 Task: In the  document Scarlett.txt Write the word in the shape with center alignment 'LOL'Change Page orientation to  'Landscape' Insert emoji in the beginning of quote: Thumbs Up
Action: Mouse moved to (336, 606)
Screenshot: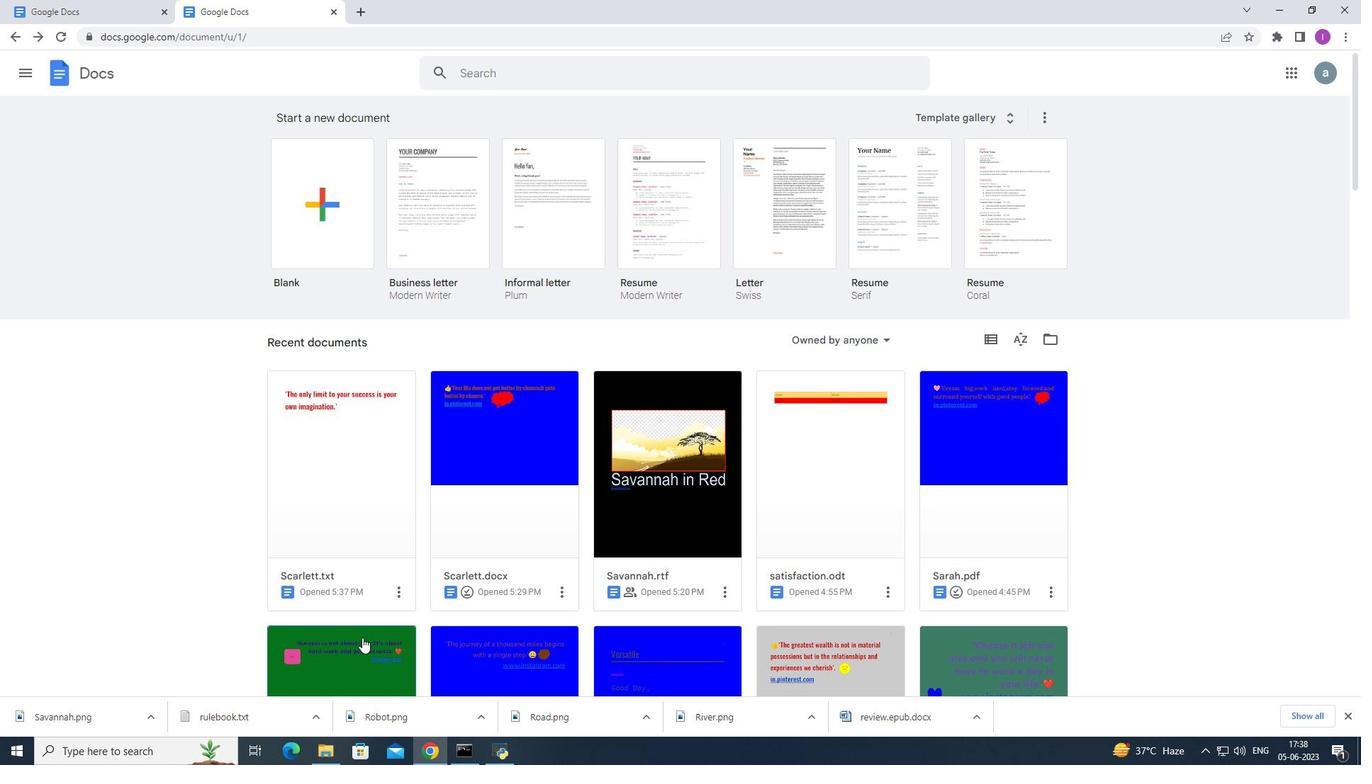 
Action: Mouse pressed left at (336, 606)
Screenshot: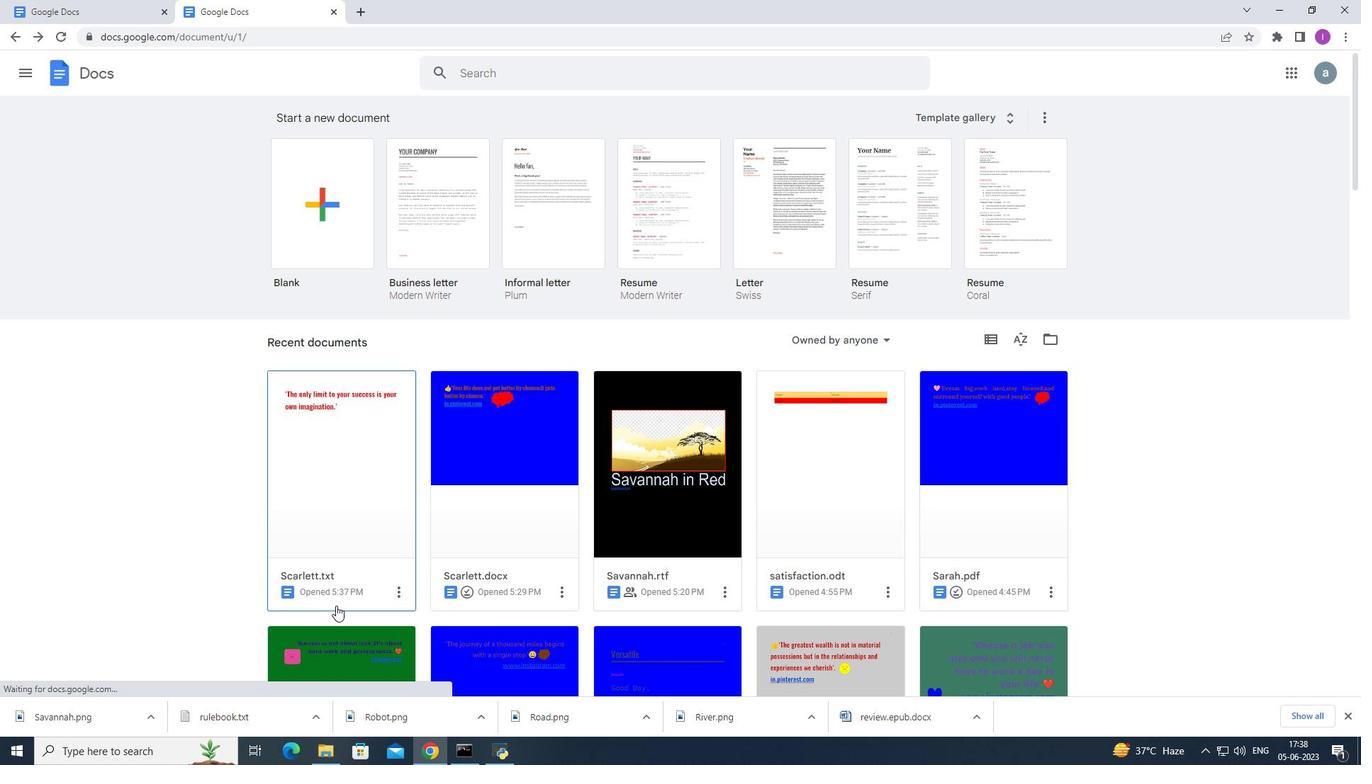 
Action: Mouse moved to (683, 287)
Screenshot: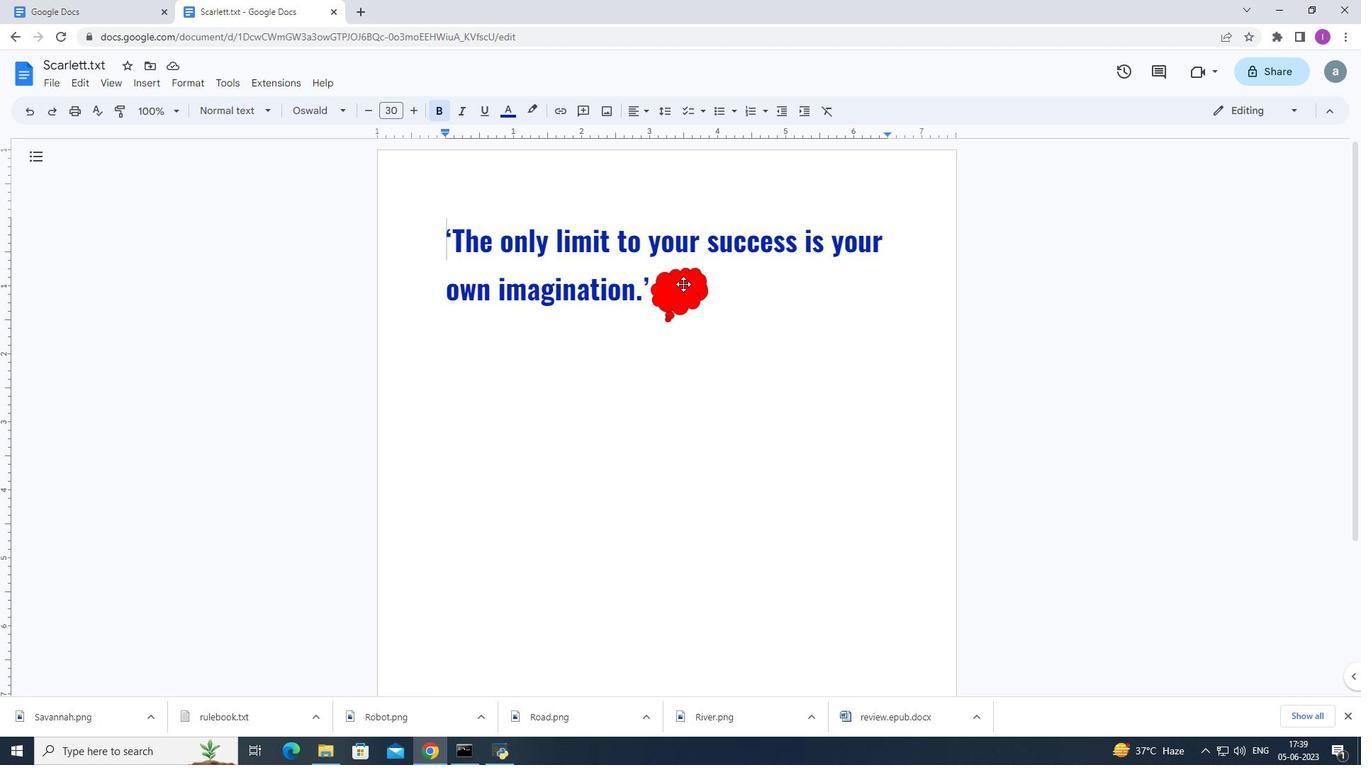 
Action: Mouse pressed left at (683, 287)
Screenshot: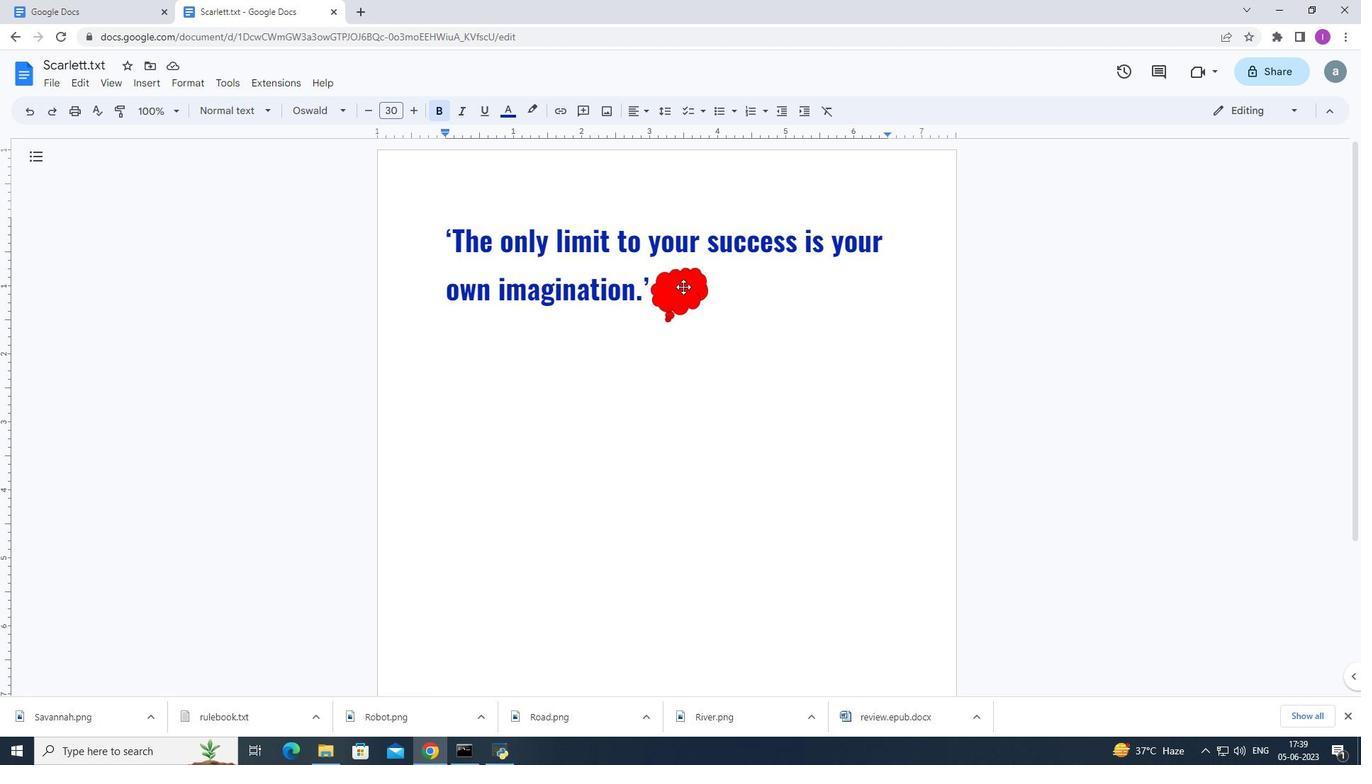 
Action: Mouse moved to (656, 348)
Screenshot: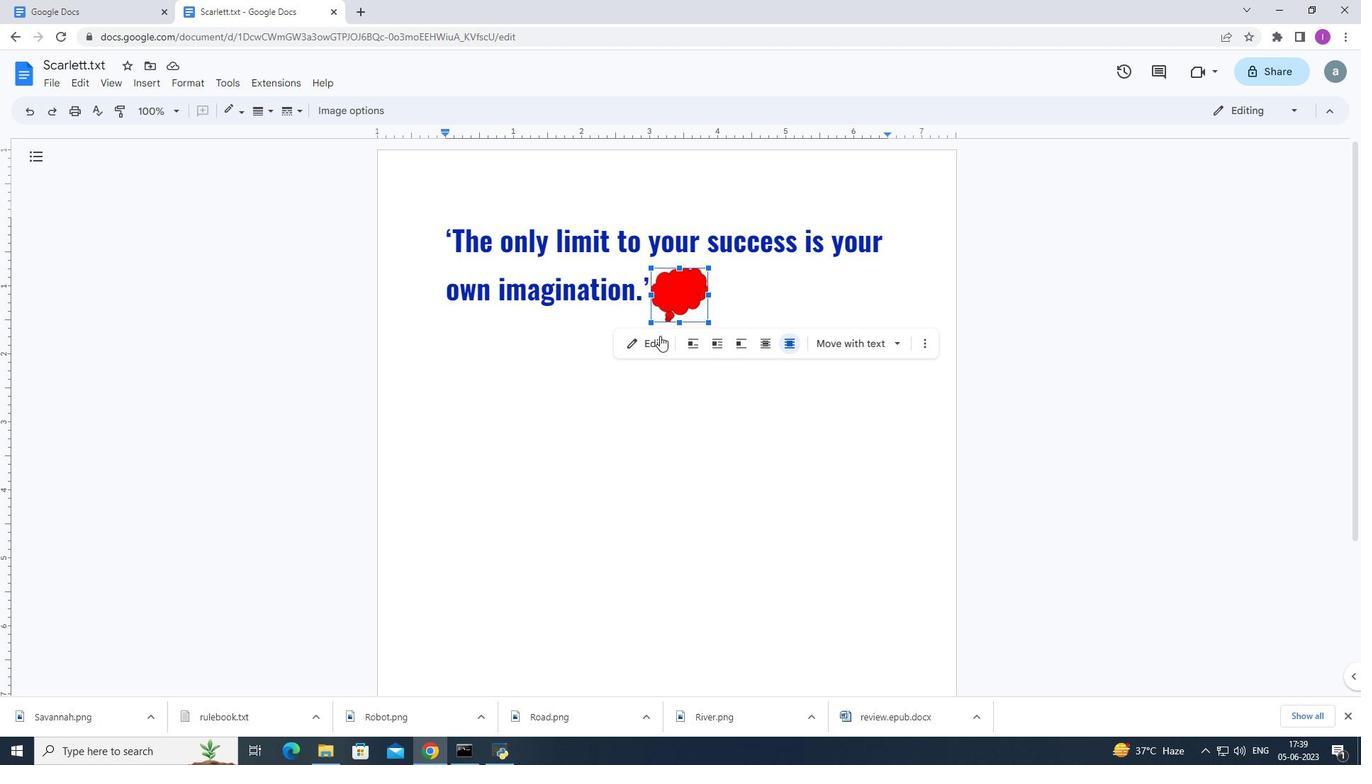 
Action: Mouse pressed left at (656, 348)
Screenshot: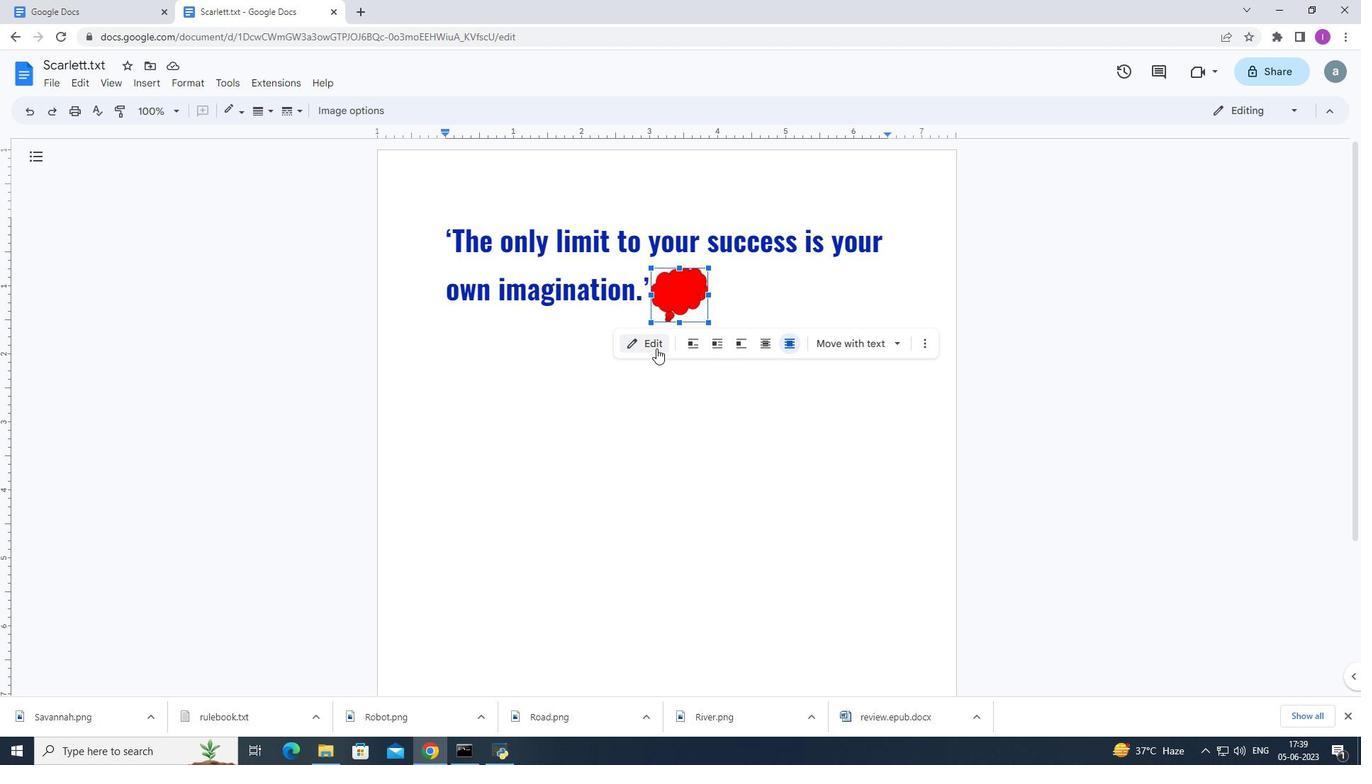 
Action: Mouse moved to (655, 346)
Screenshot: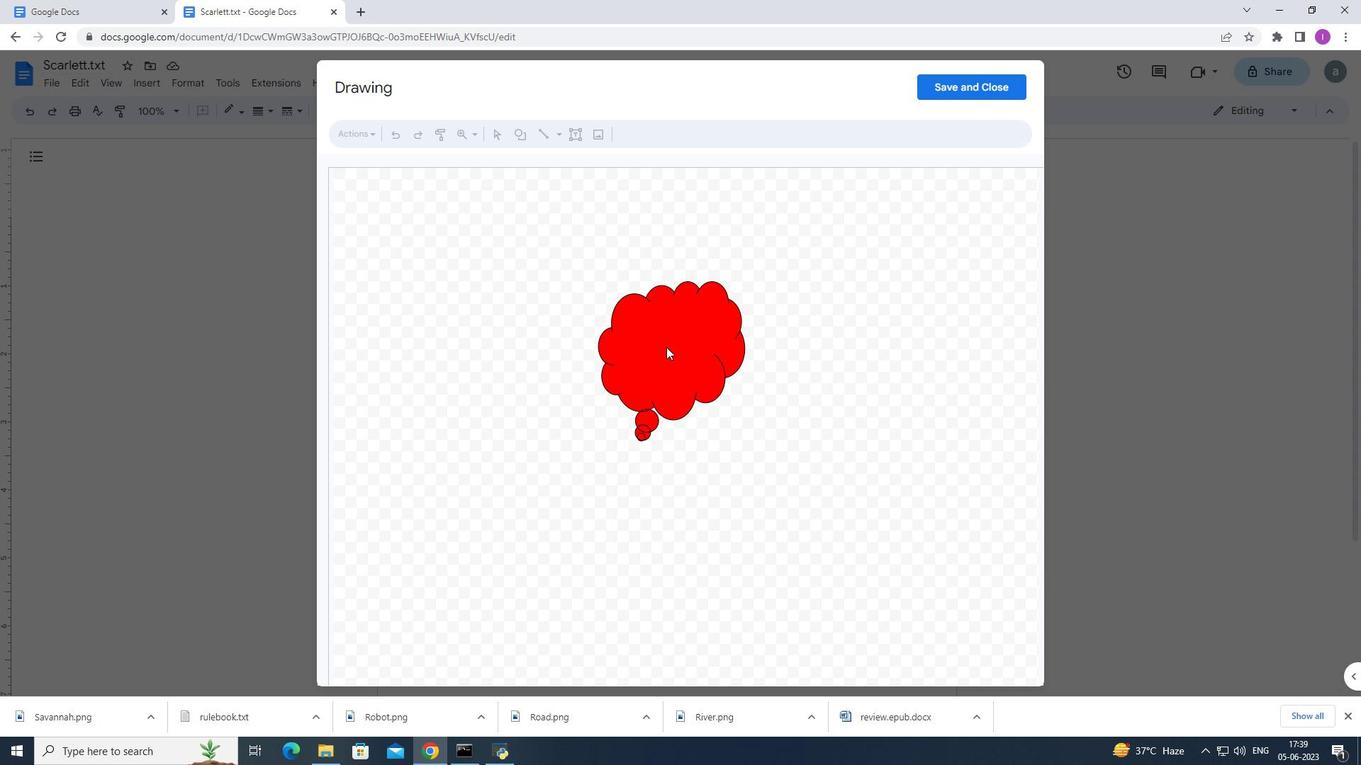 
Action: Mouse pressed left at (655, 346)
Screenshot: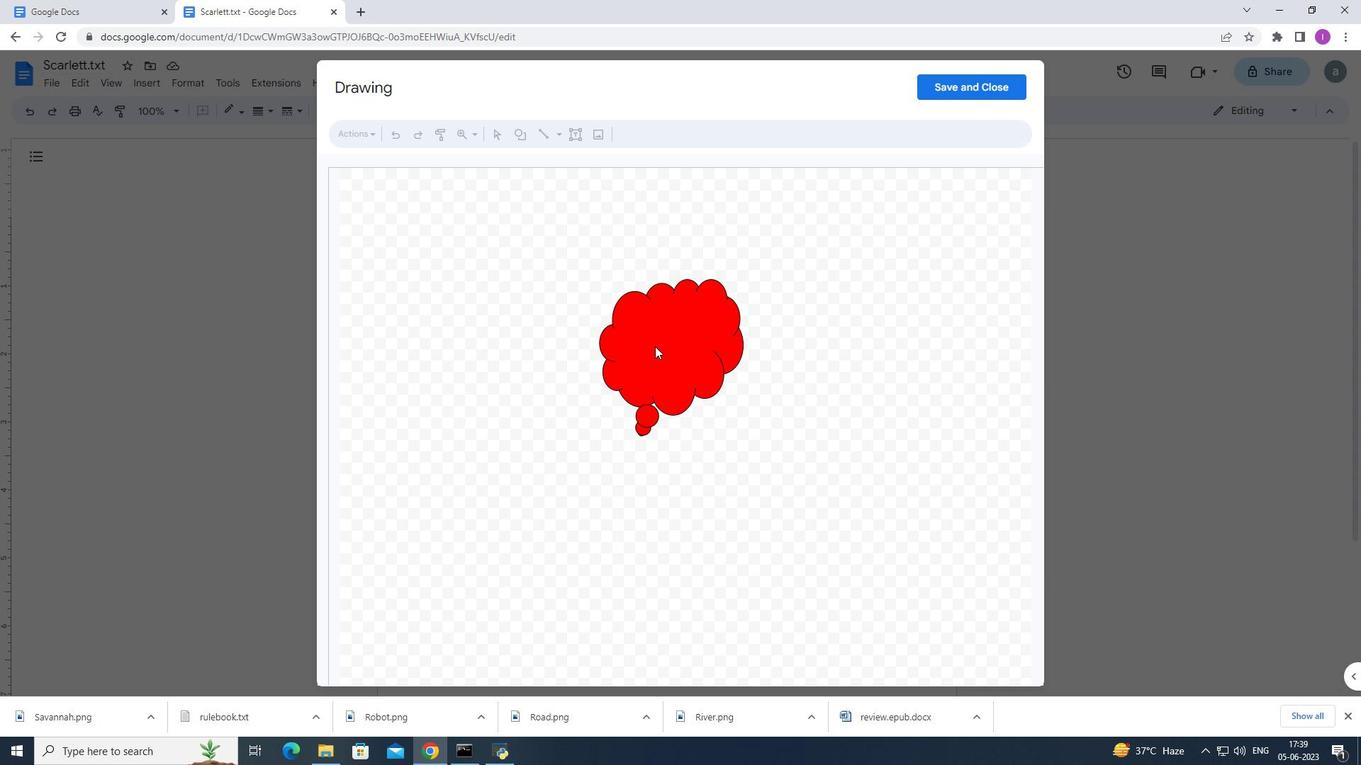 
Action: Mouse moved to (572, 135)
Screenshot: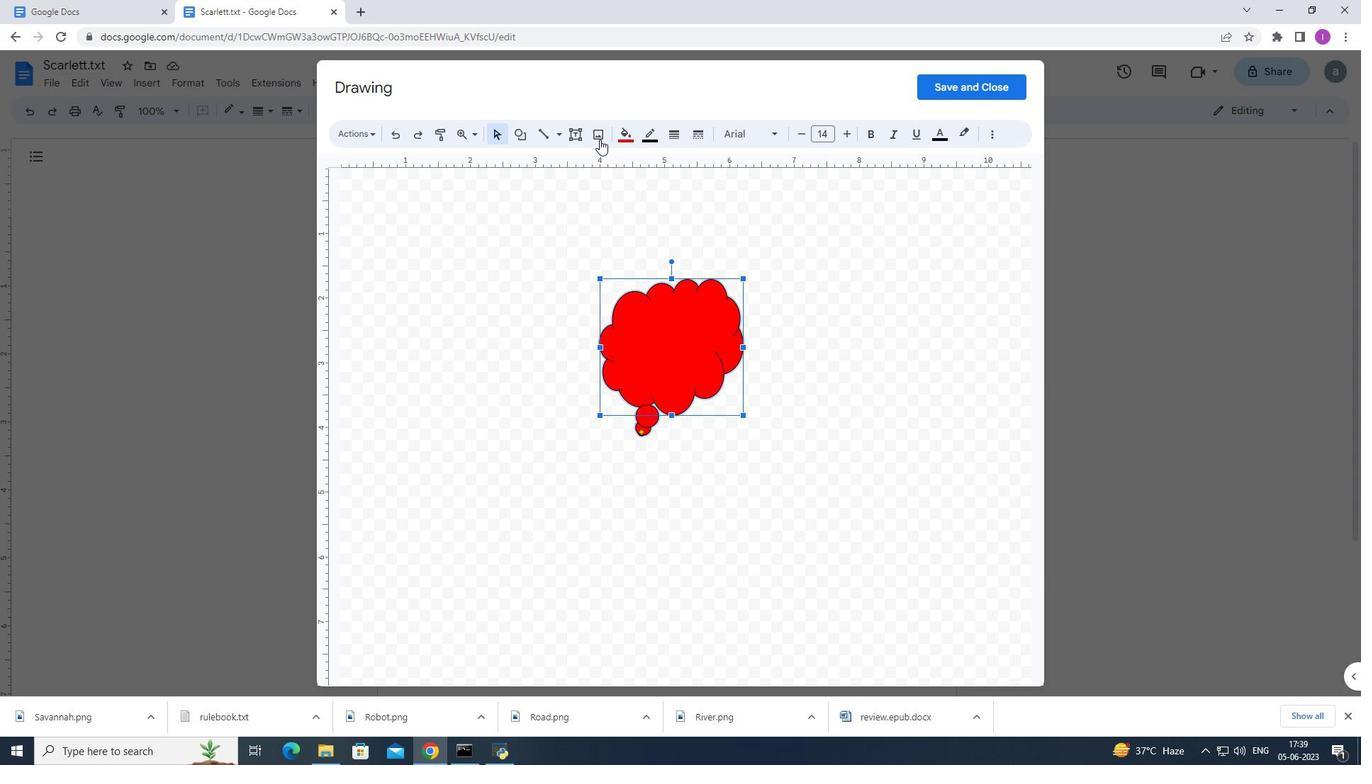 
Action: Mouse pressed left at (572, 135)
Screenshot: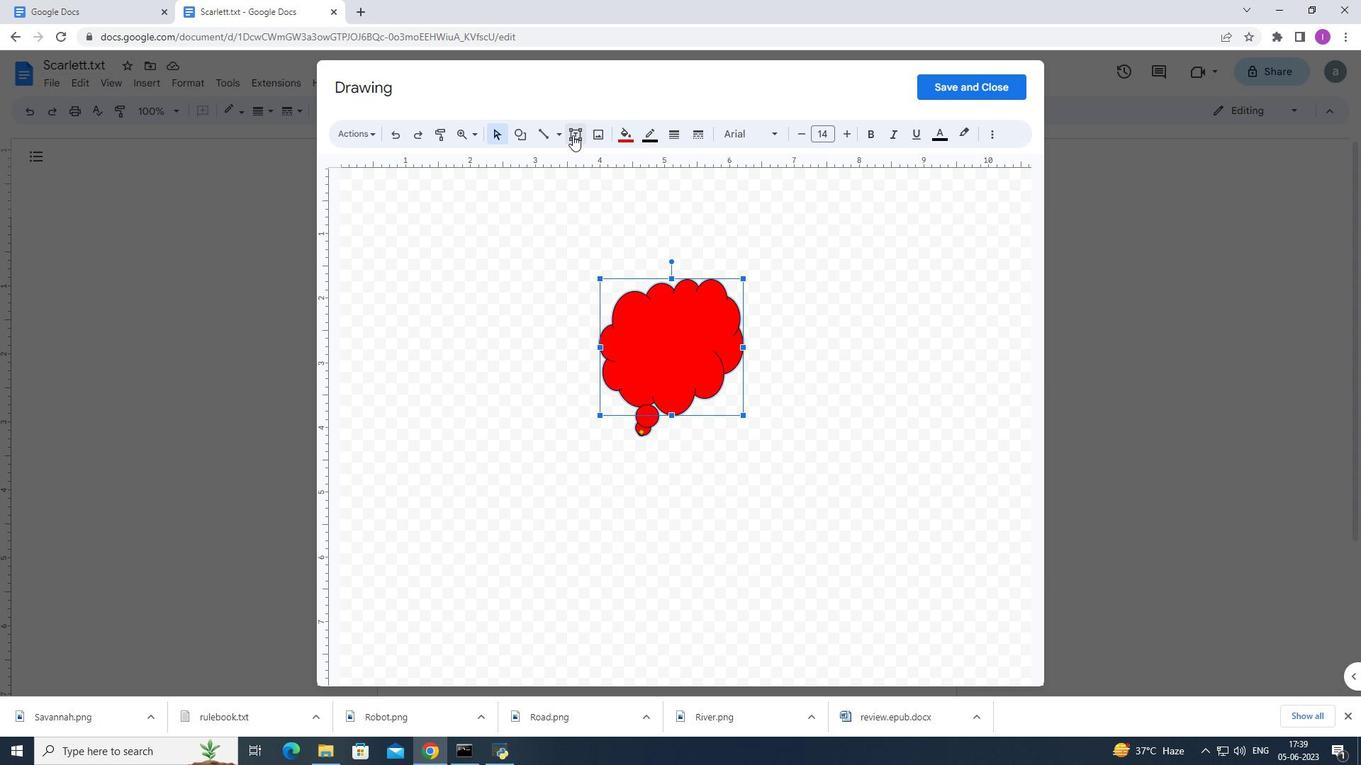 
Action: Mouse moved to (646, 339)
Screenshot: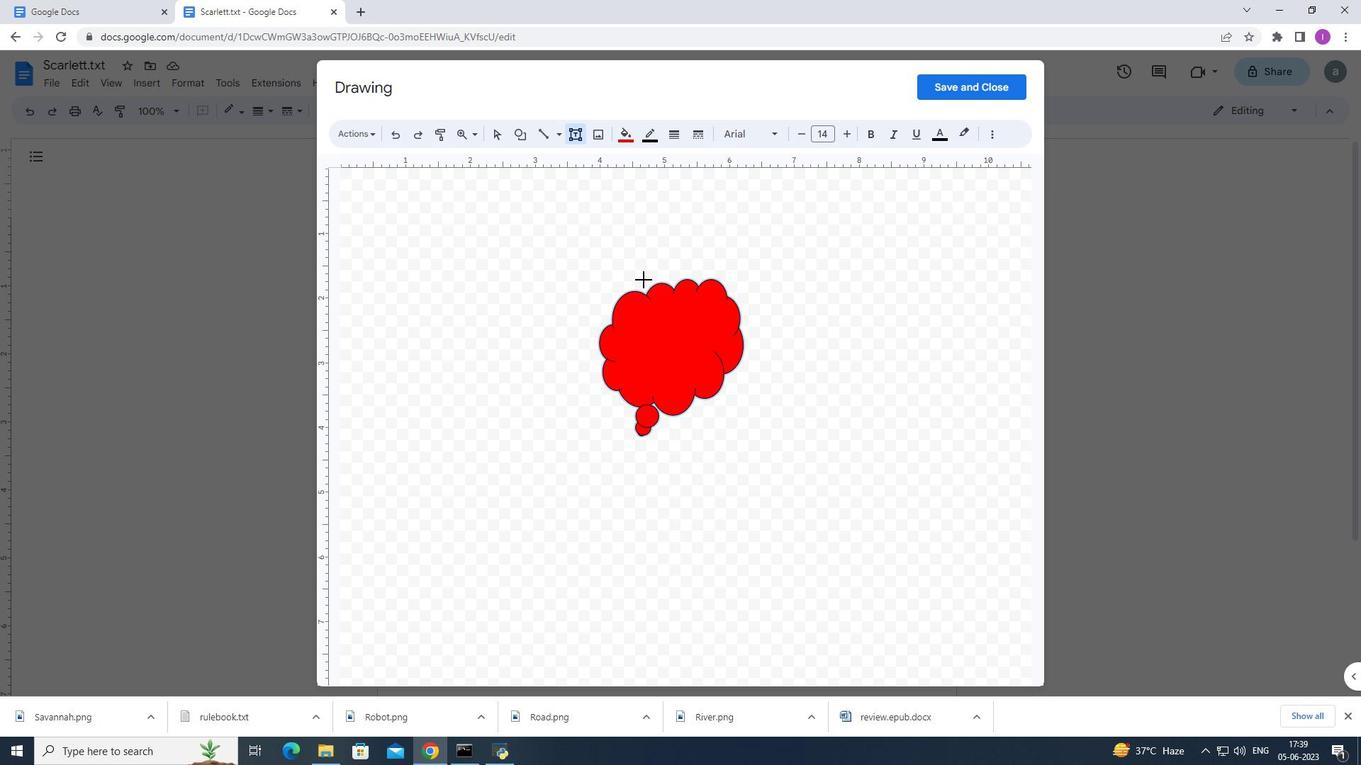 
Action: Mouse pressed left at (646, 339)
Screenshot: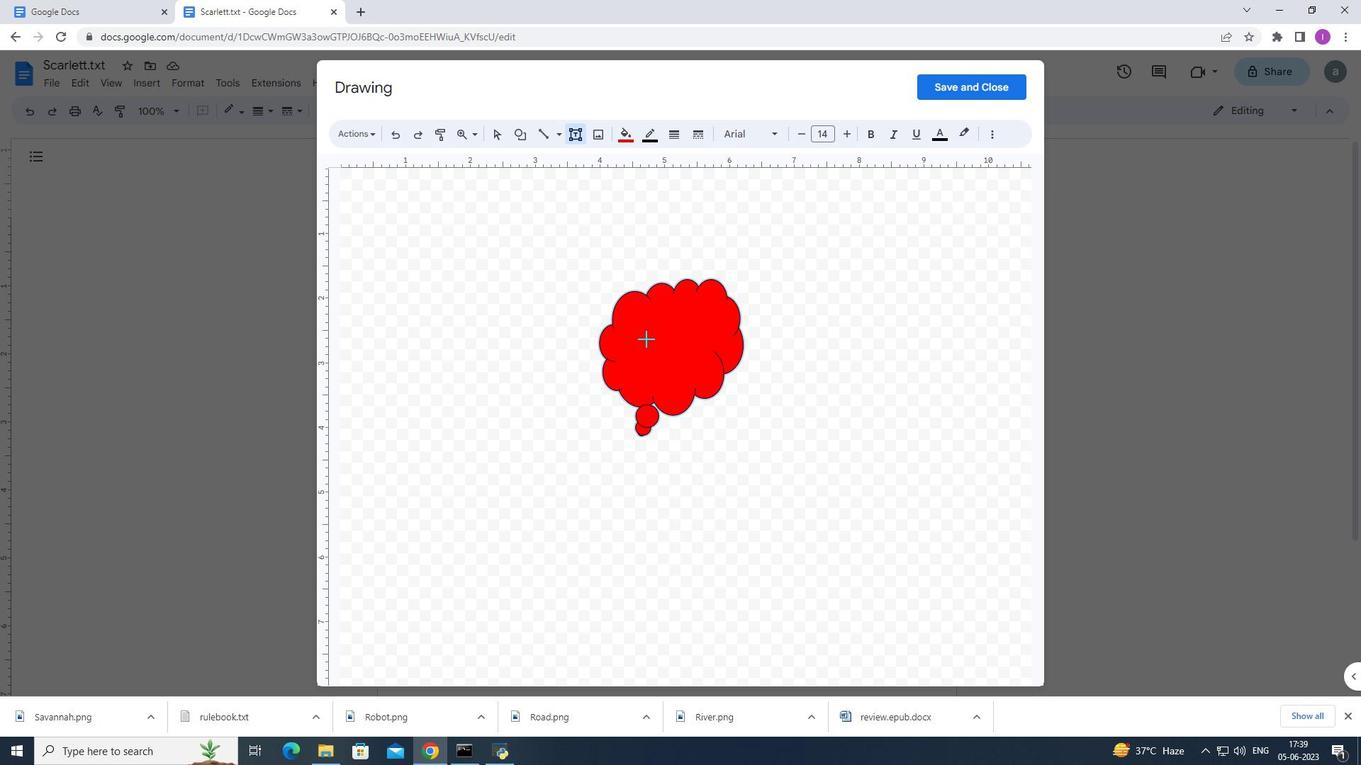 
Action: Mouse pressed left at (646, 339)
Screenshot: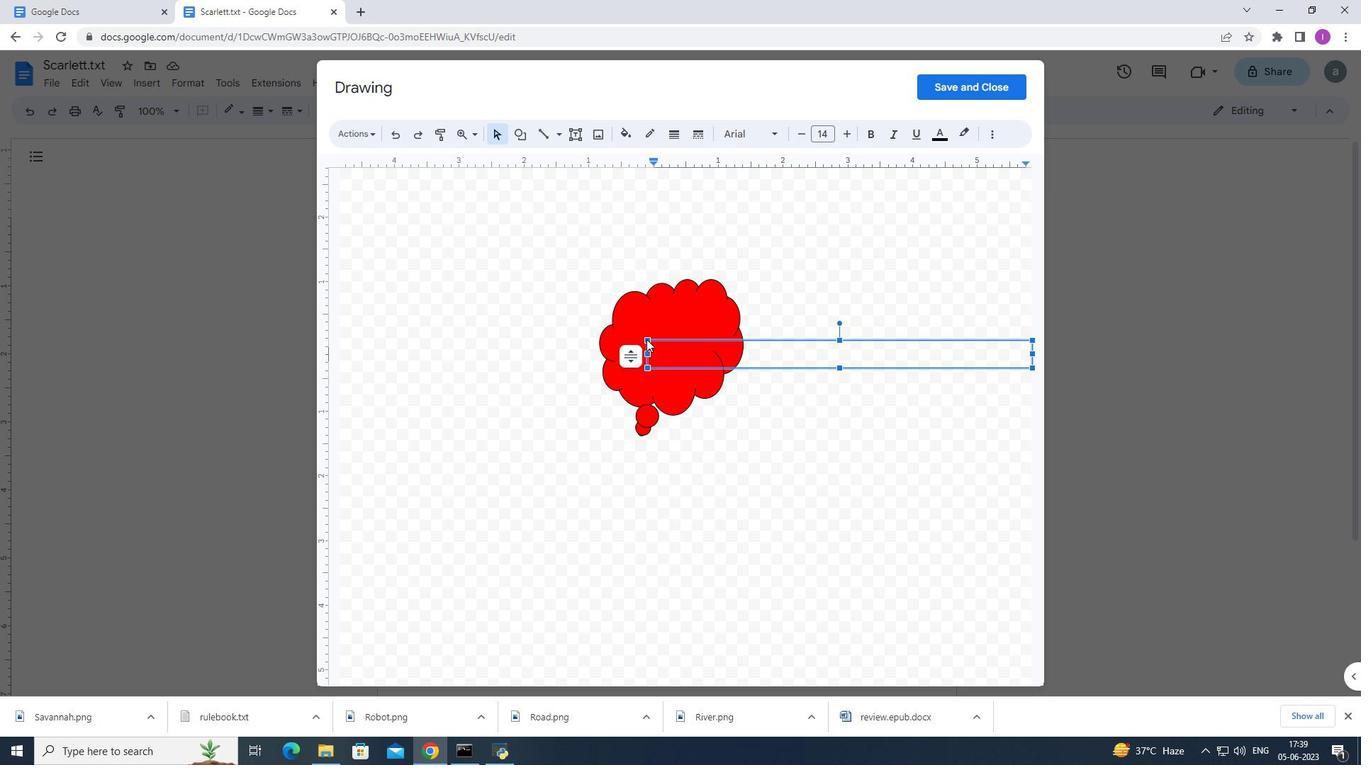 
Action: Mouse moved to (740, 314)
Screenshot: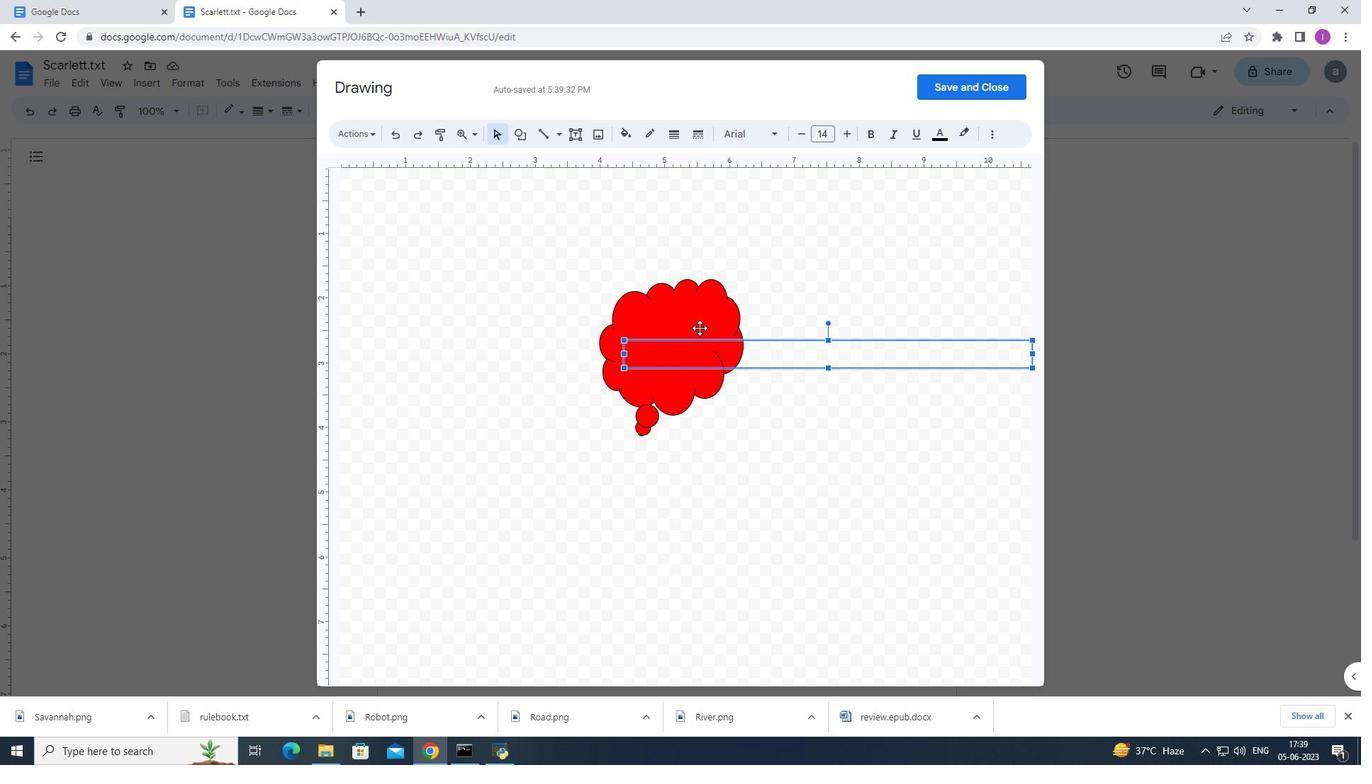 
Action: Key pressed <Key.shift>LOL
Screenshot: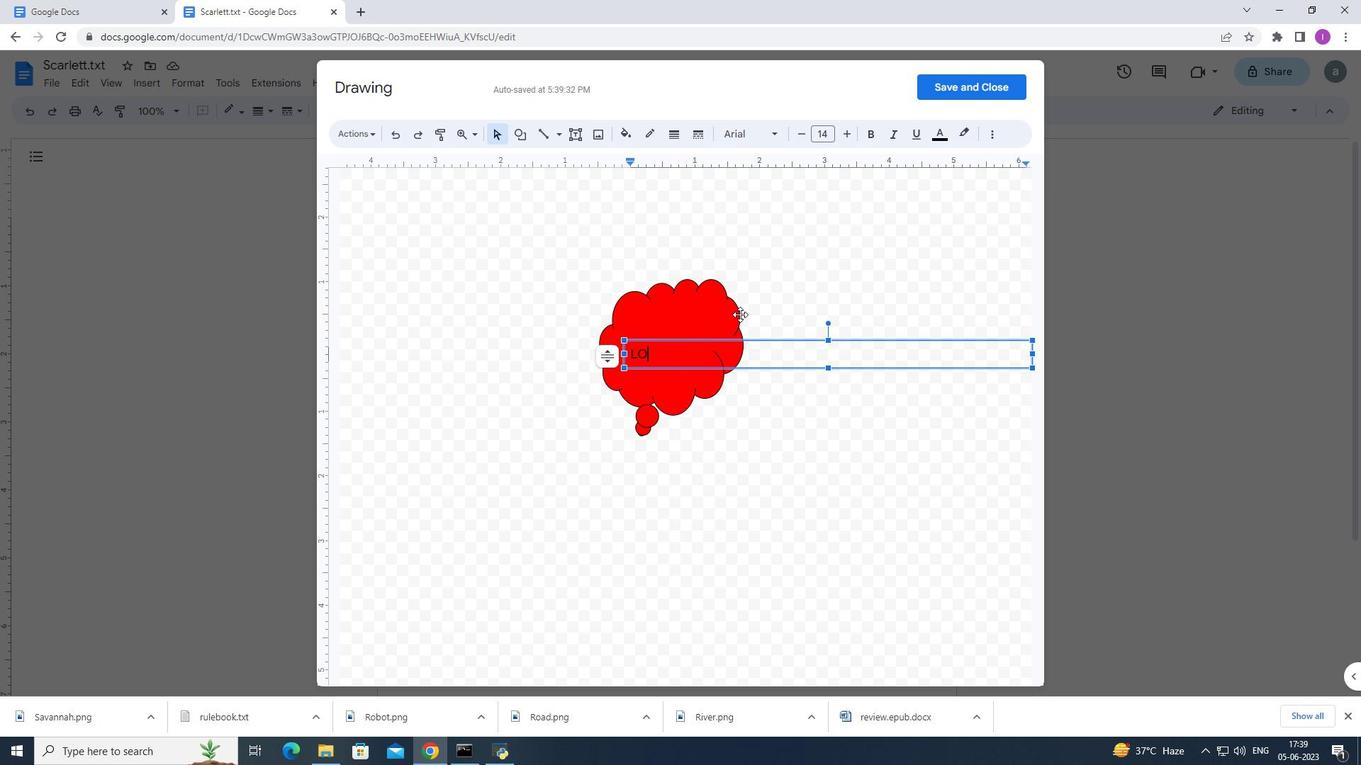 
Action: Mouse moved to (624, 342)
Screenshot: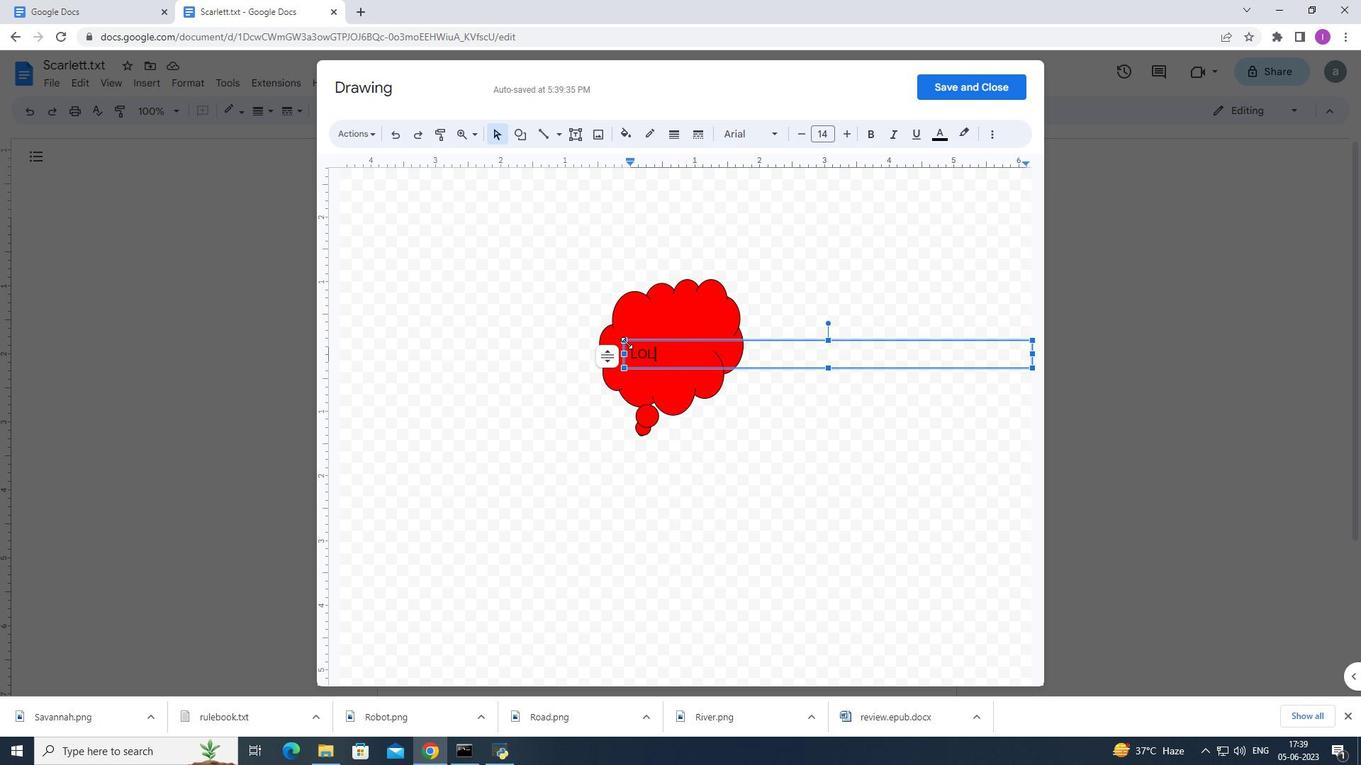 
Action: Mouse pressed left at (624, 342)
Screenshot: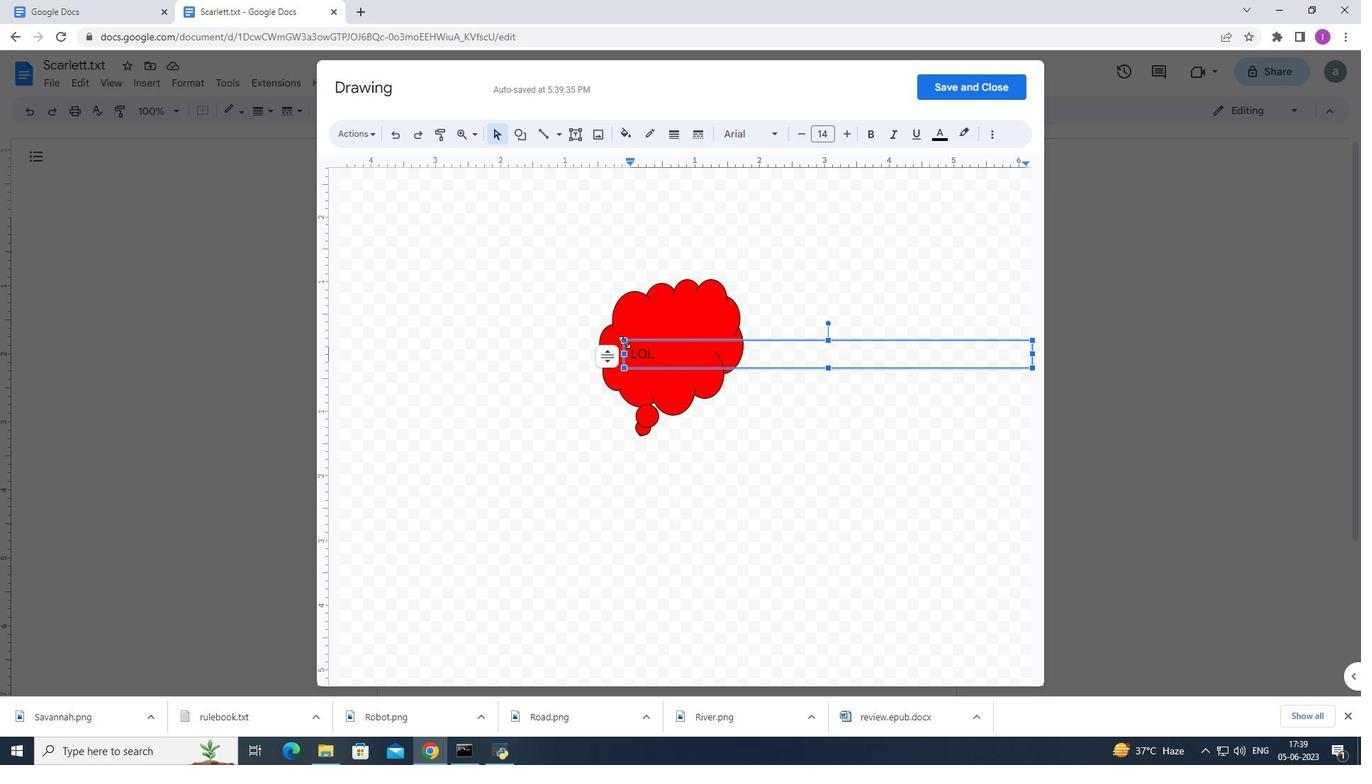 
Action: Mouse moved to (640, 339)
Screenshot: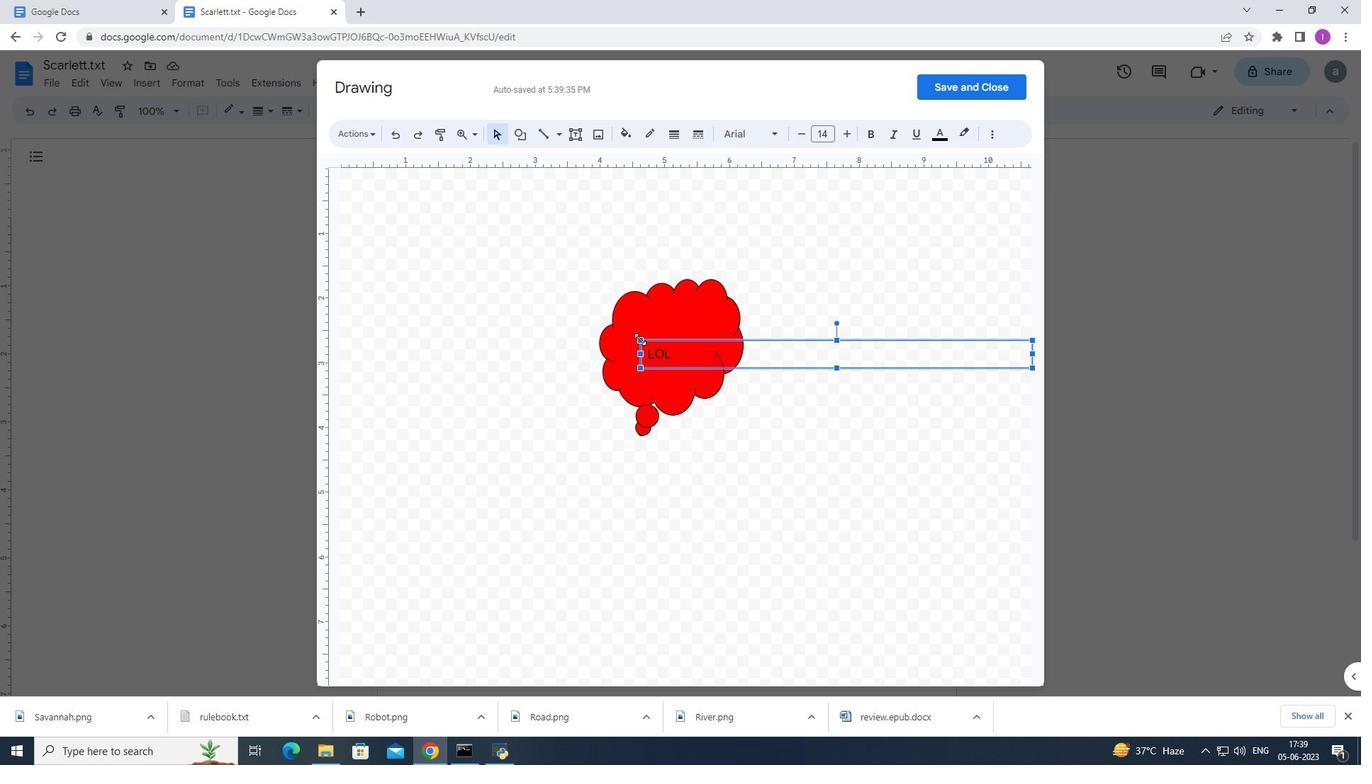 
Action: Mouse pressed left at (640, 339)
Screenshot: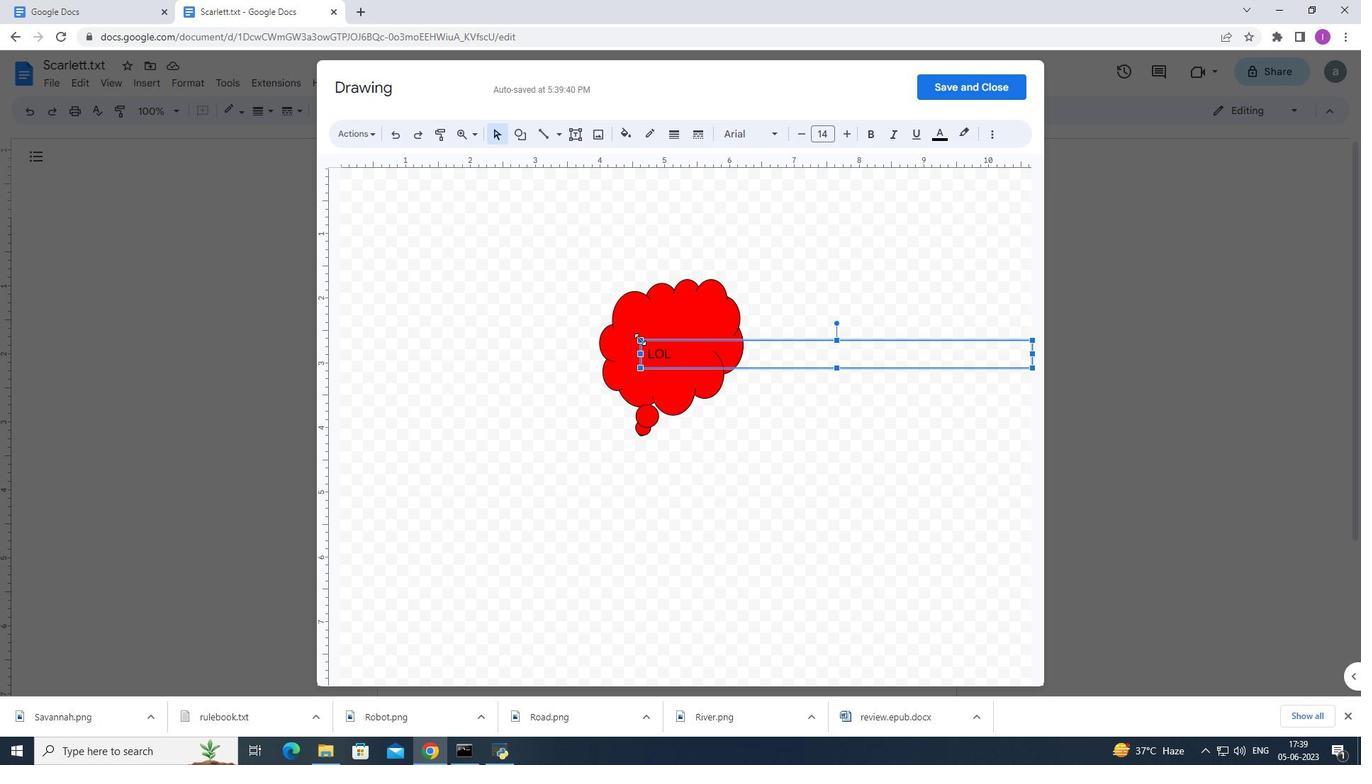 
Action: Mouse moved to (972, 80)
Screenshot: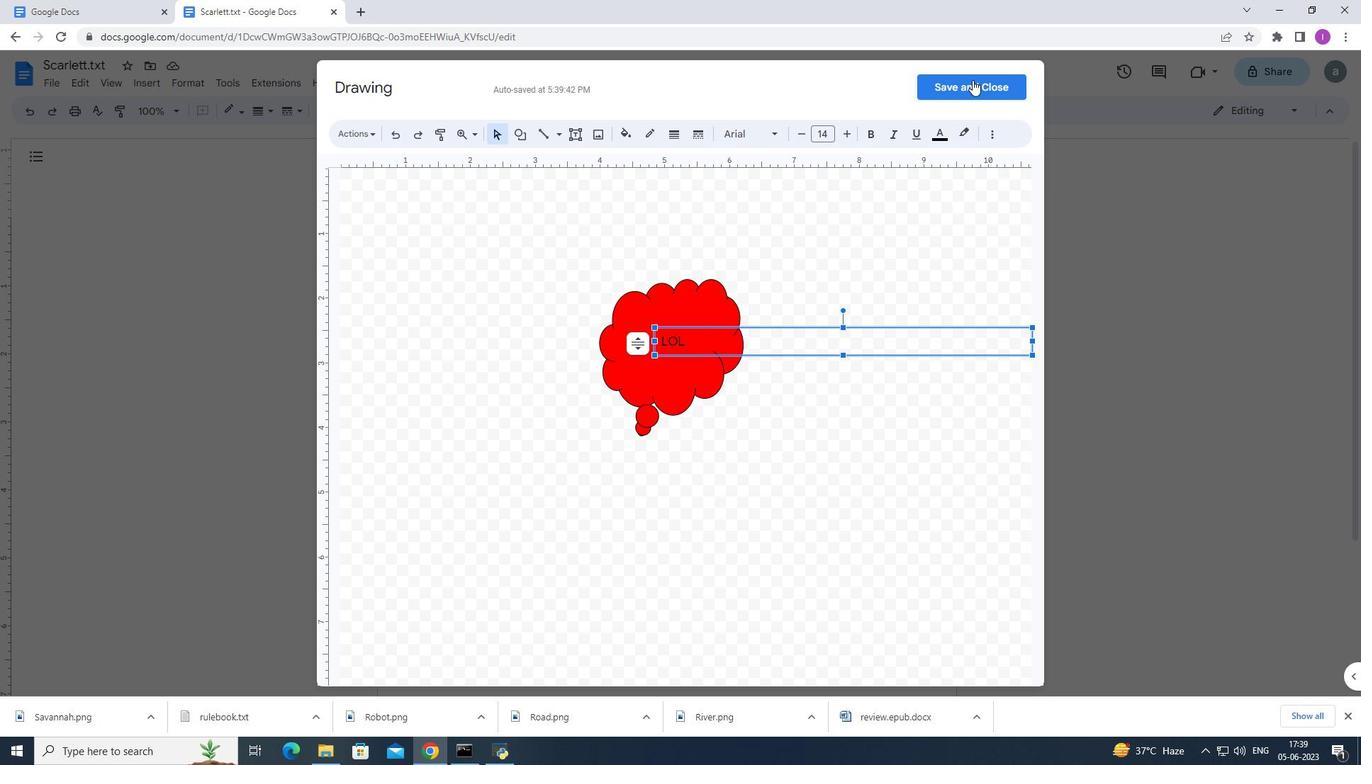 
Action: Mouse pressed left at (972, 80)
Screenshot: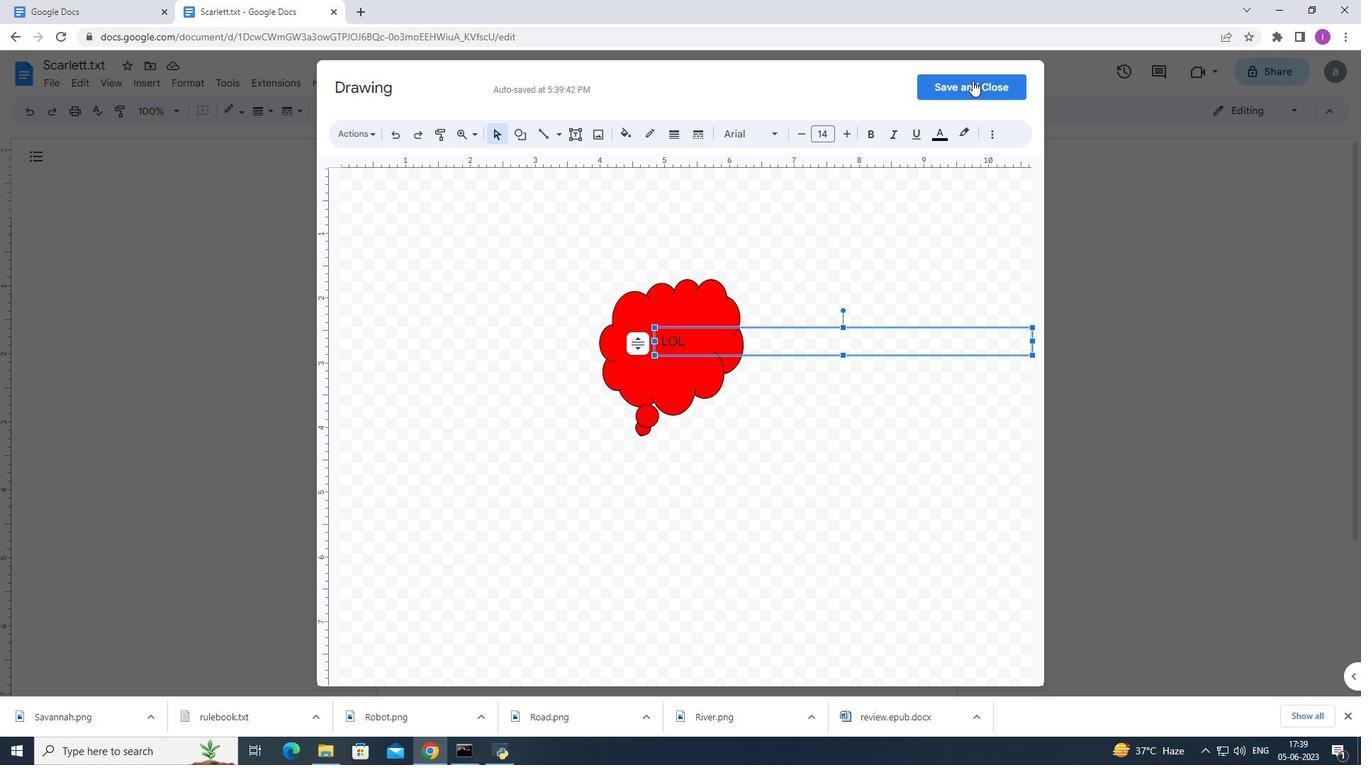 
Action: Mouse moved to (704, 284)
Screenshot: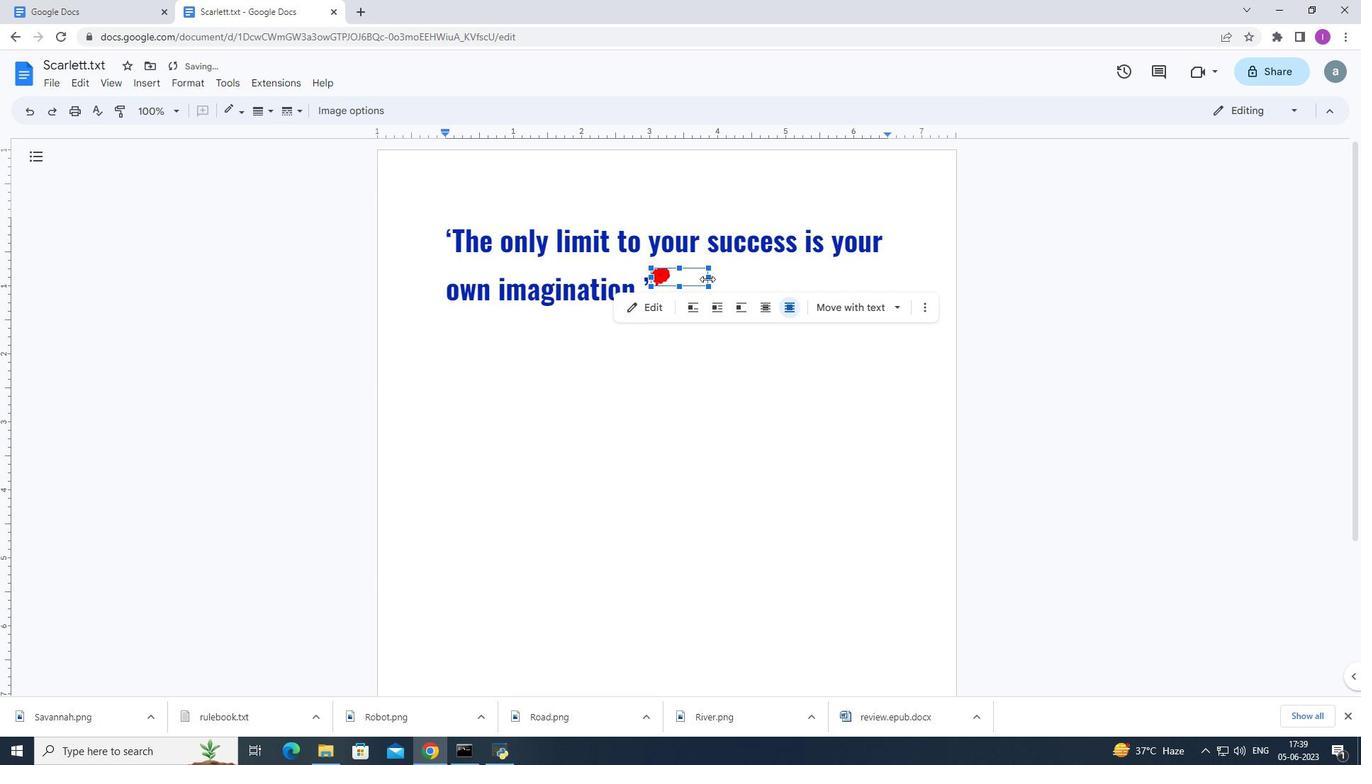 
Action: Mouse pressed left at (704, 284)
Screenshot: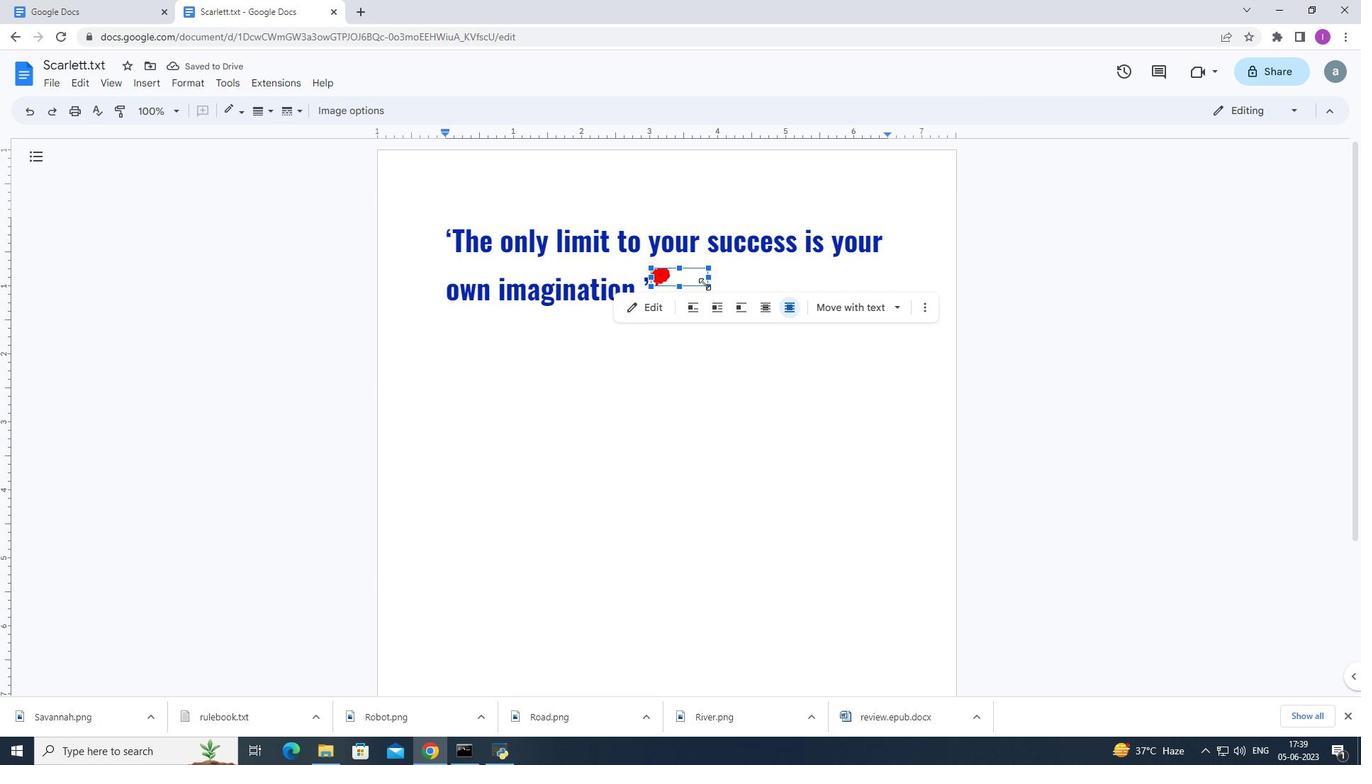 
Action: Mouse moved to (725, 314)
Screenshot: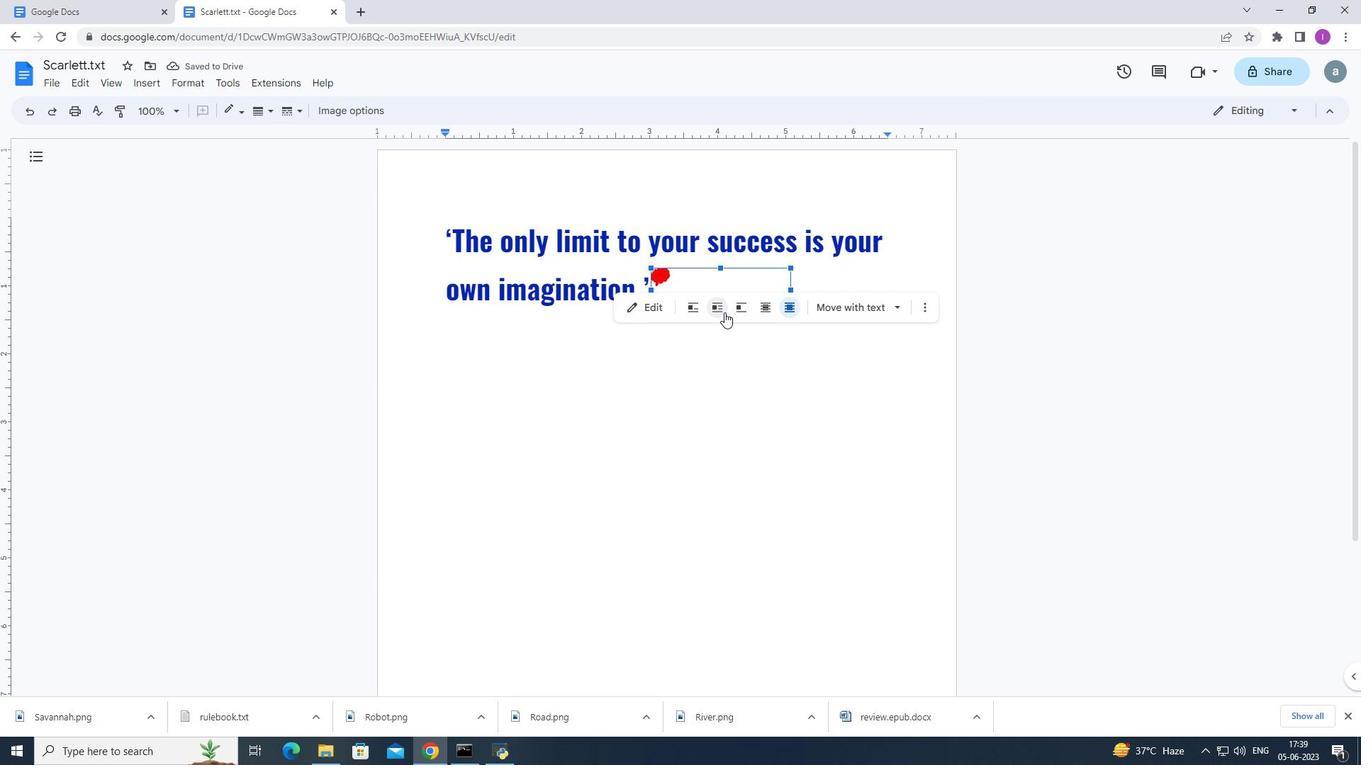 
Action: Mouse pressed left at (725, 314)
Screenshot: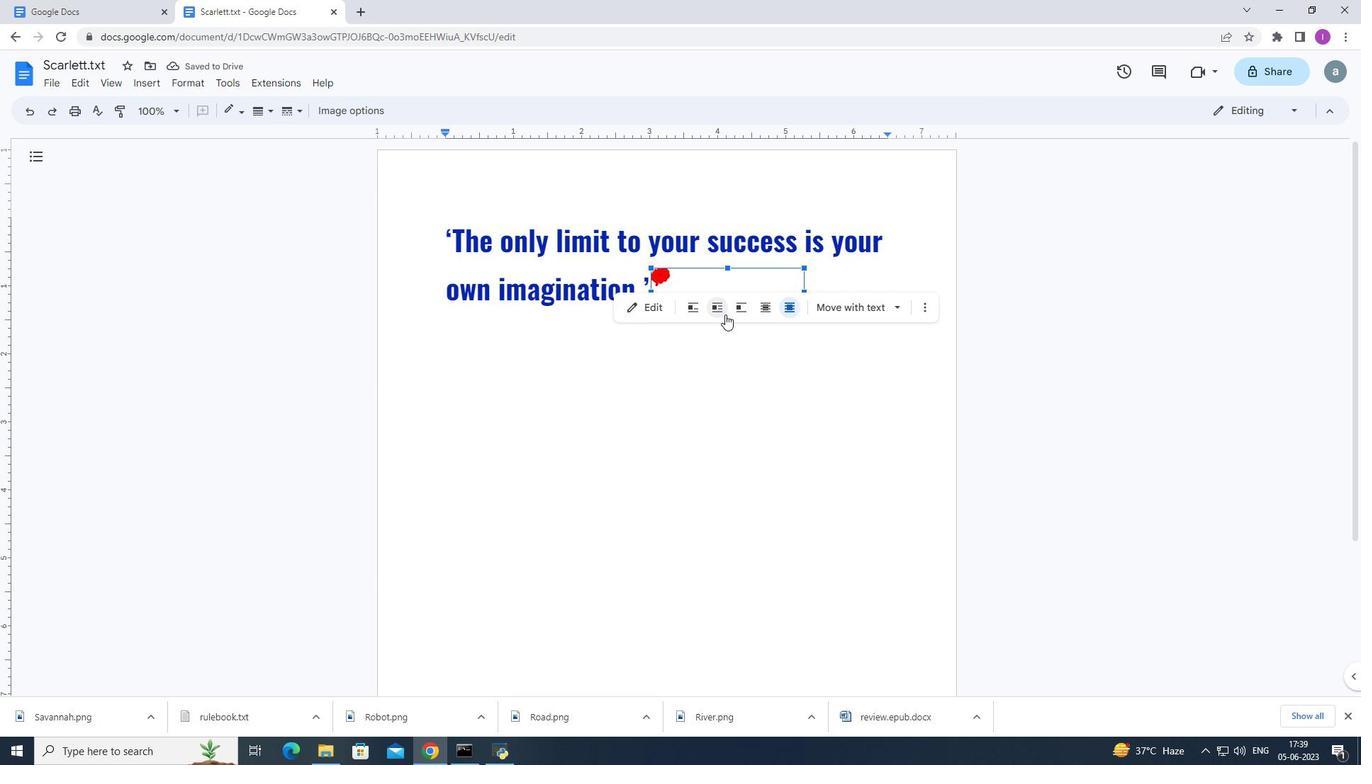 
Action: Mouse moved to (806, 319)
Screenshot: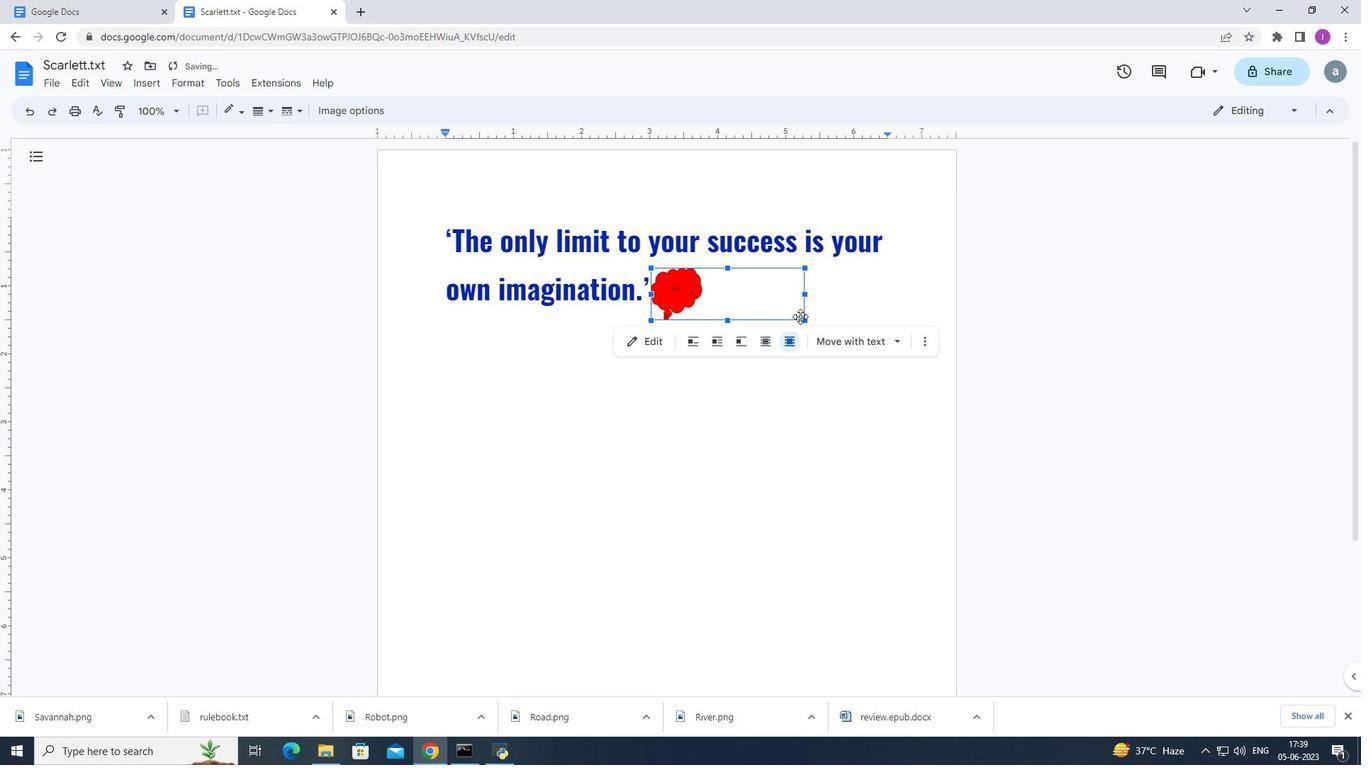
Action: Mouse pressed left at (806, 319)
Screenshot: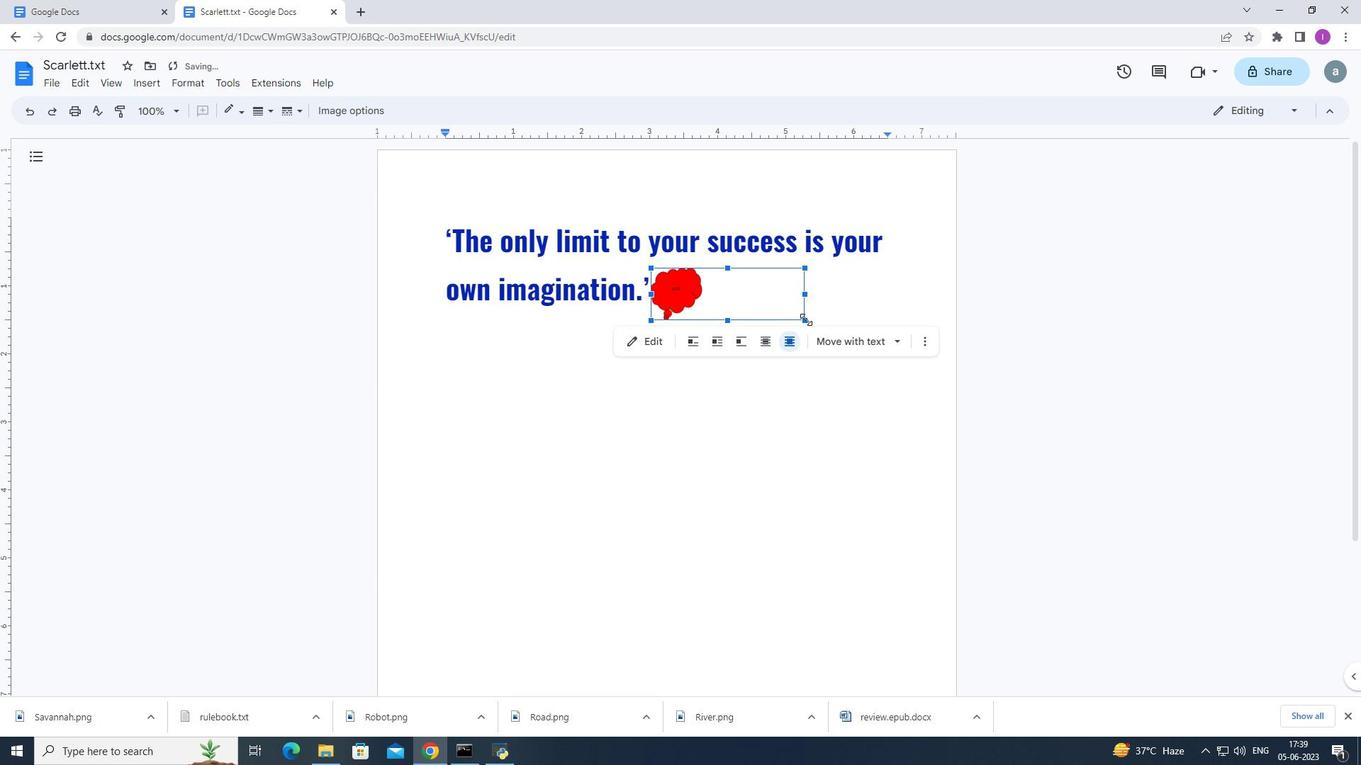 
Action: Mouse moved to (56, 80)
Screenshot: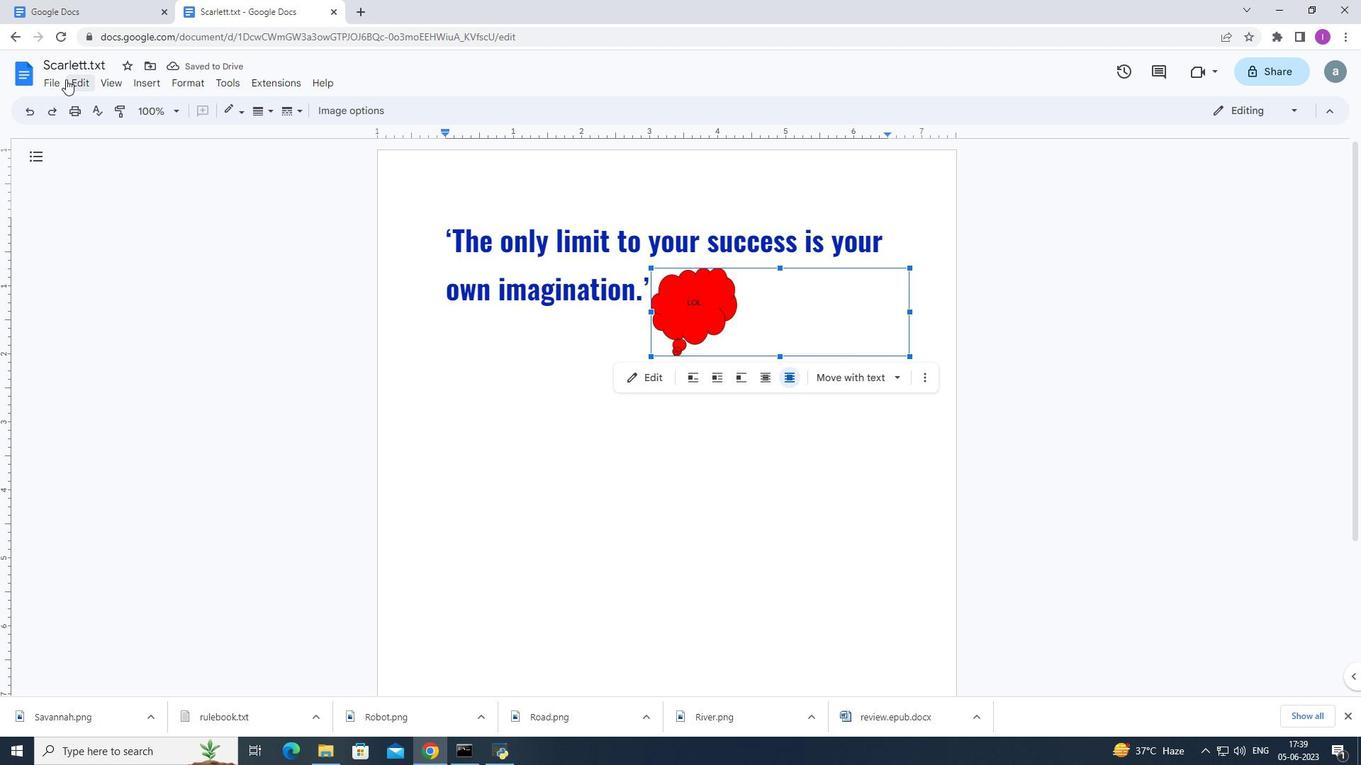 
Action: Mouse pressed left at (56, 80)
Screenshot: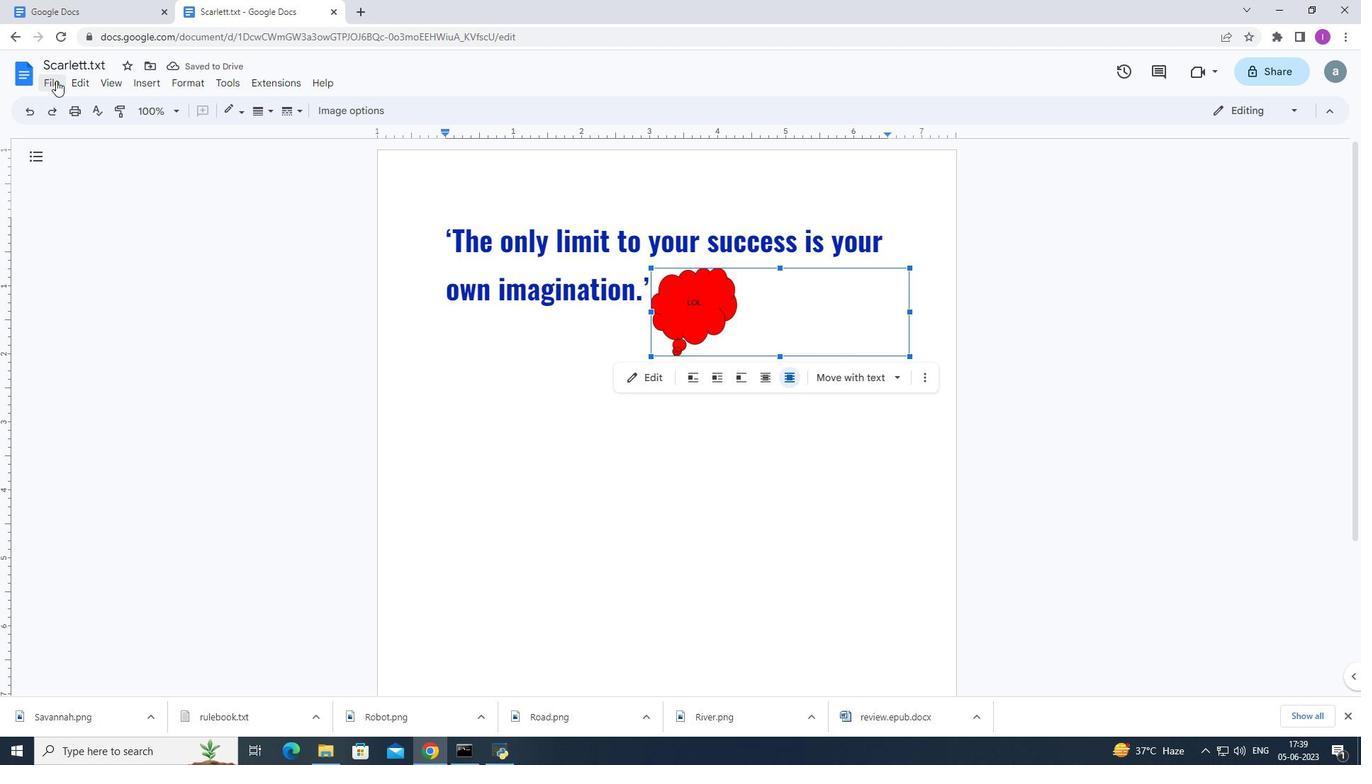 
Action: Mouse moved to (94, 469)
Screenshot: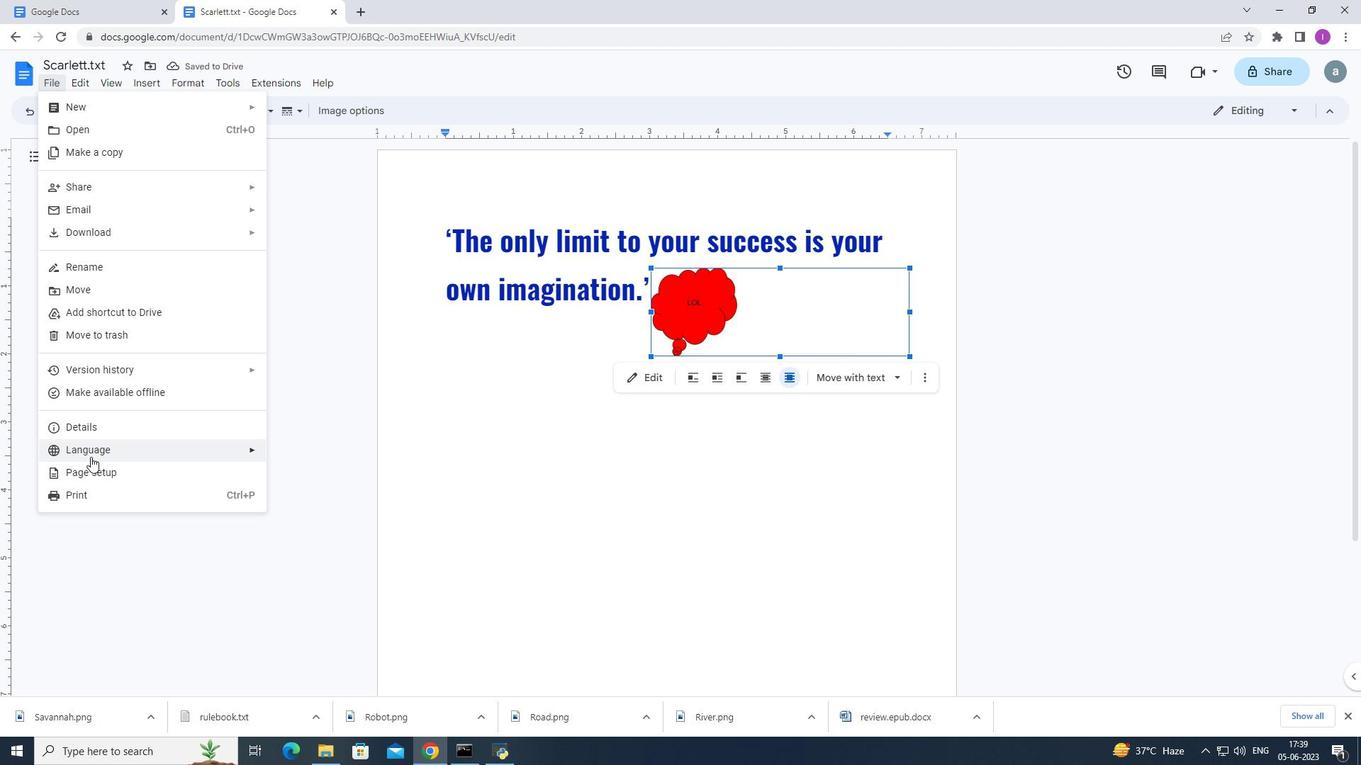 
Action: Mouse pressed left at (94, 469)
Screenshot: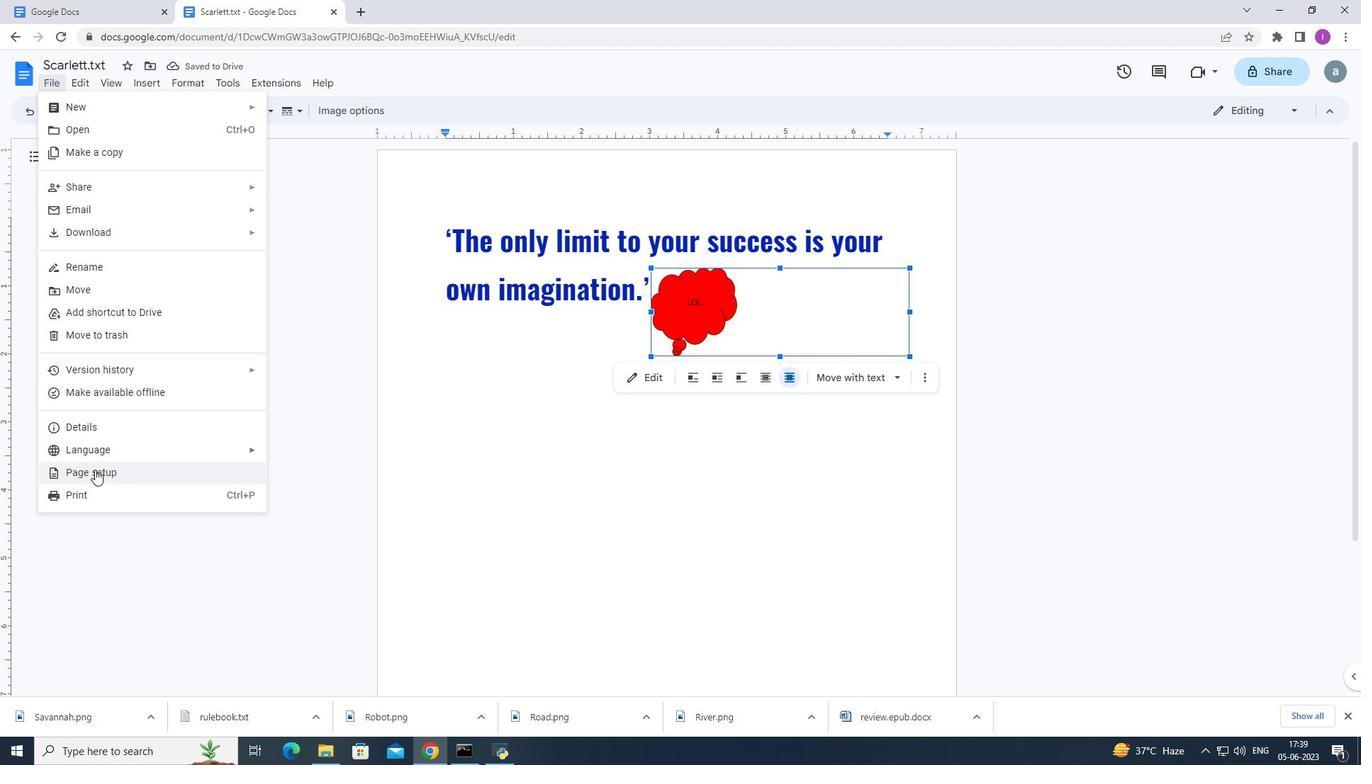 
Action: Mouse moved to (630, 353)
Screenshot: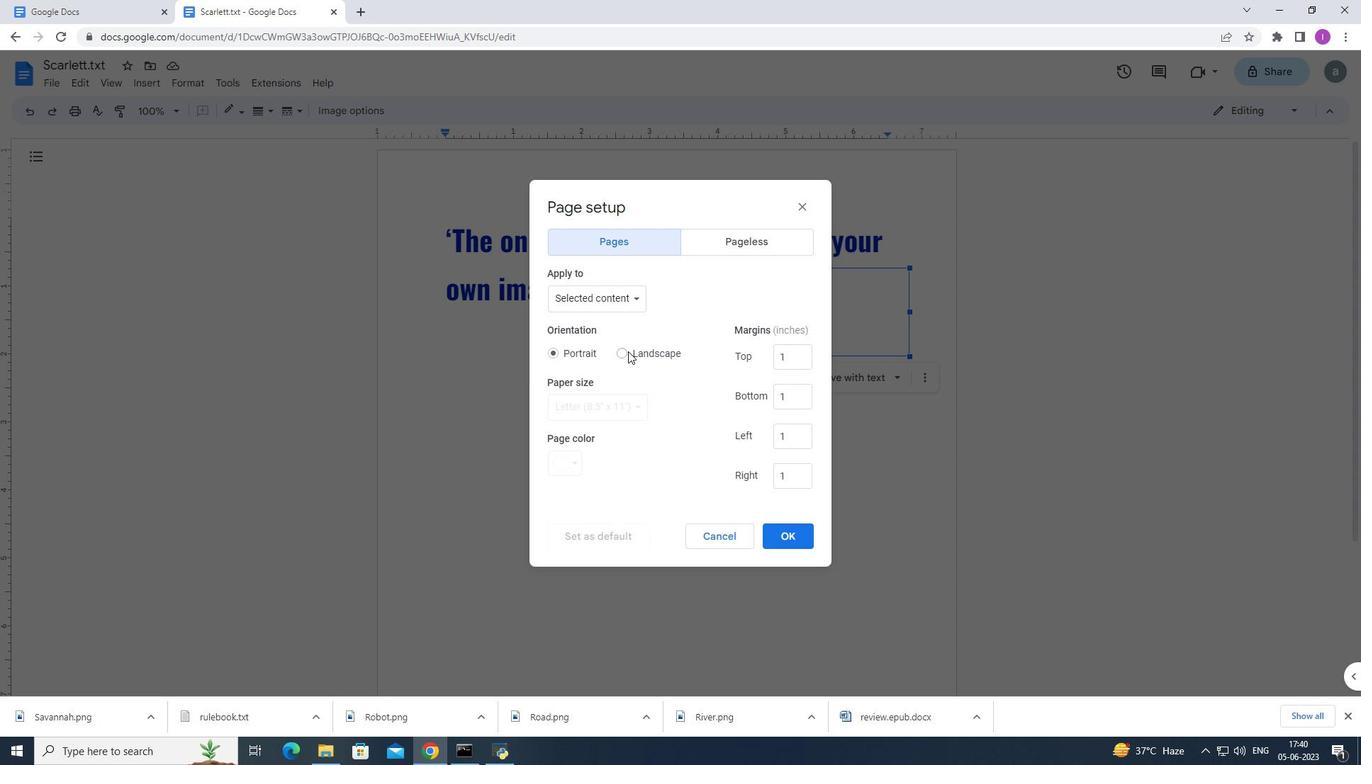 
Action: Mouse pressed left at (630, 352)
Screenshot: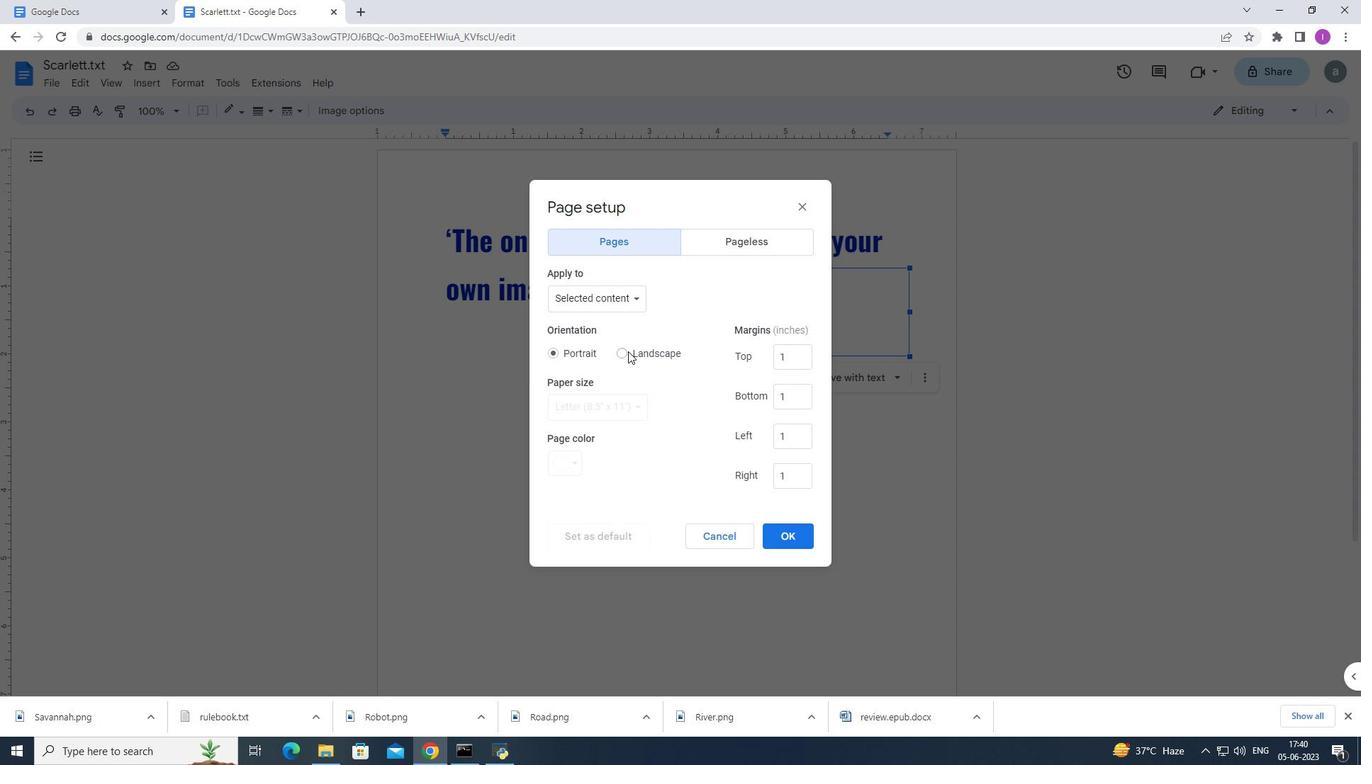
Action: Mouse moved to (798, 533)
Screenshot: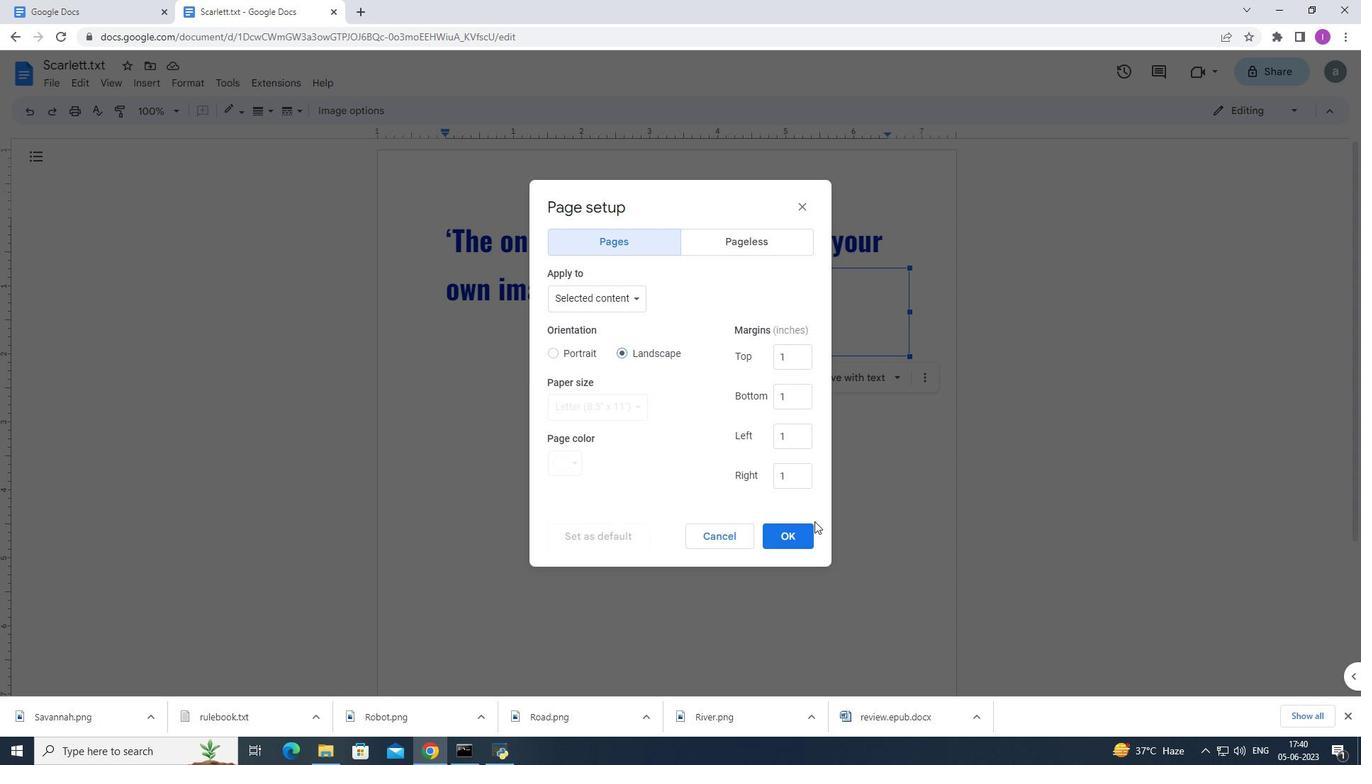 
Action: Mouse pressed left at (798, 533)
Screenshot: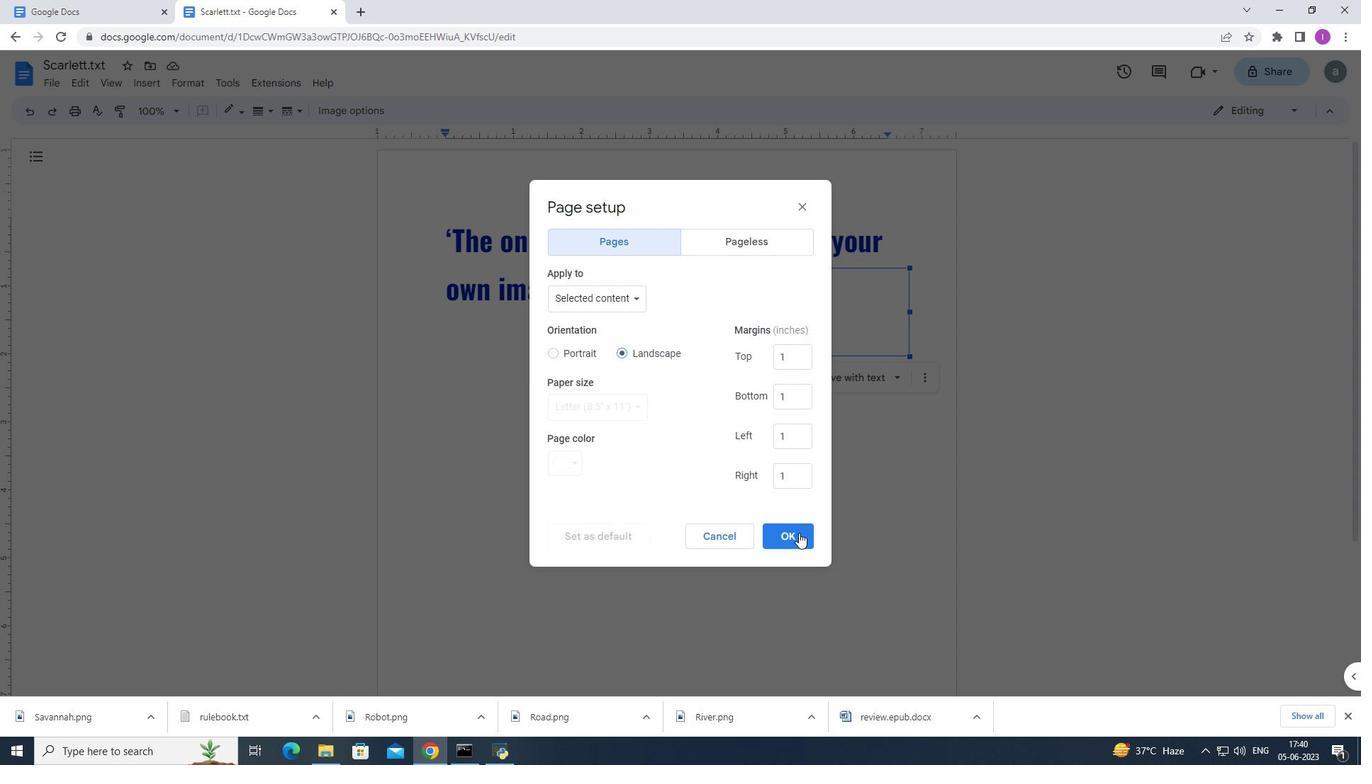 
Action: Mouse moved to (345, 241)
Screenshot: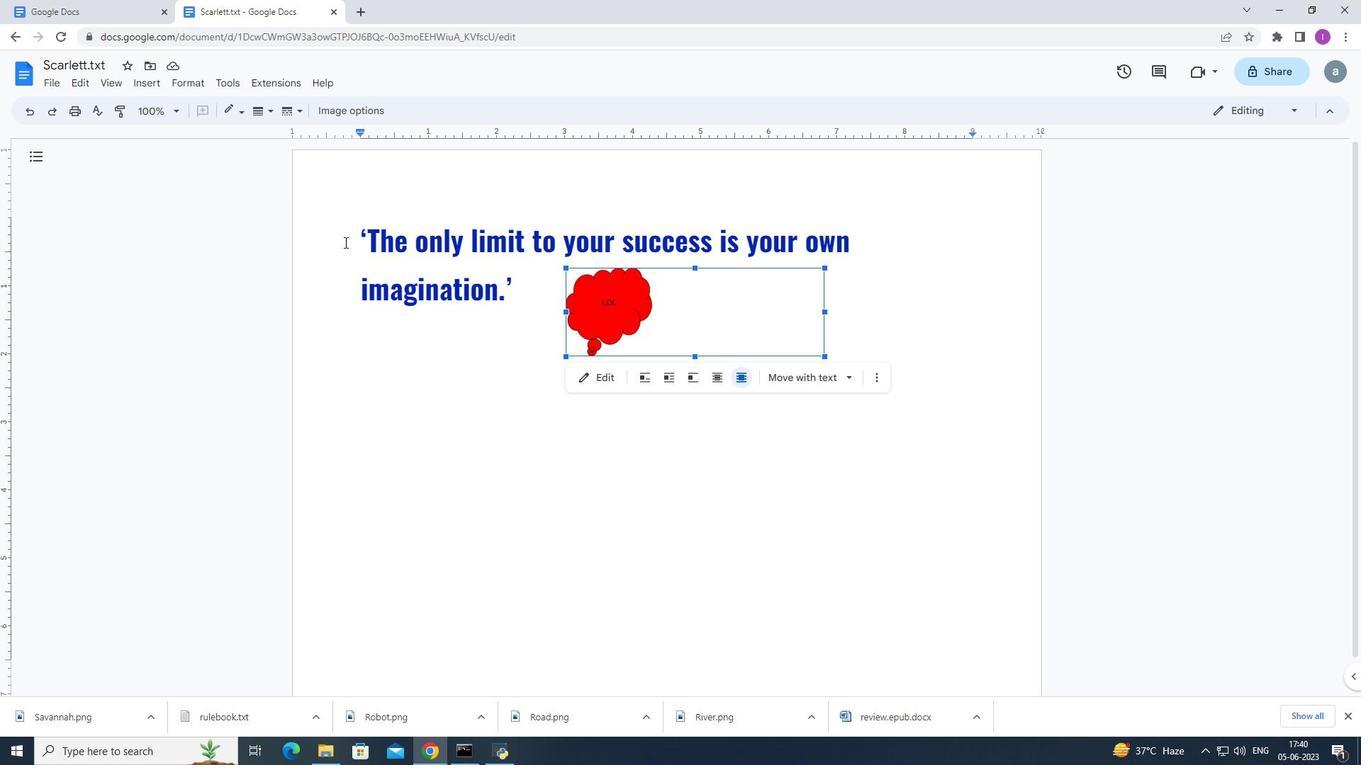 
Action: Mouse pressed left at (345, 241)
Screenshot: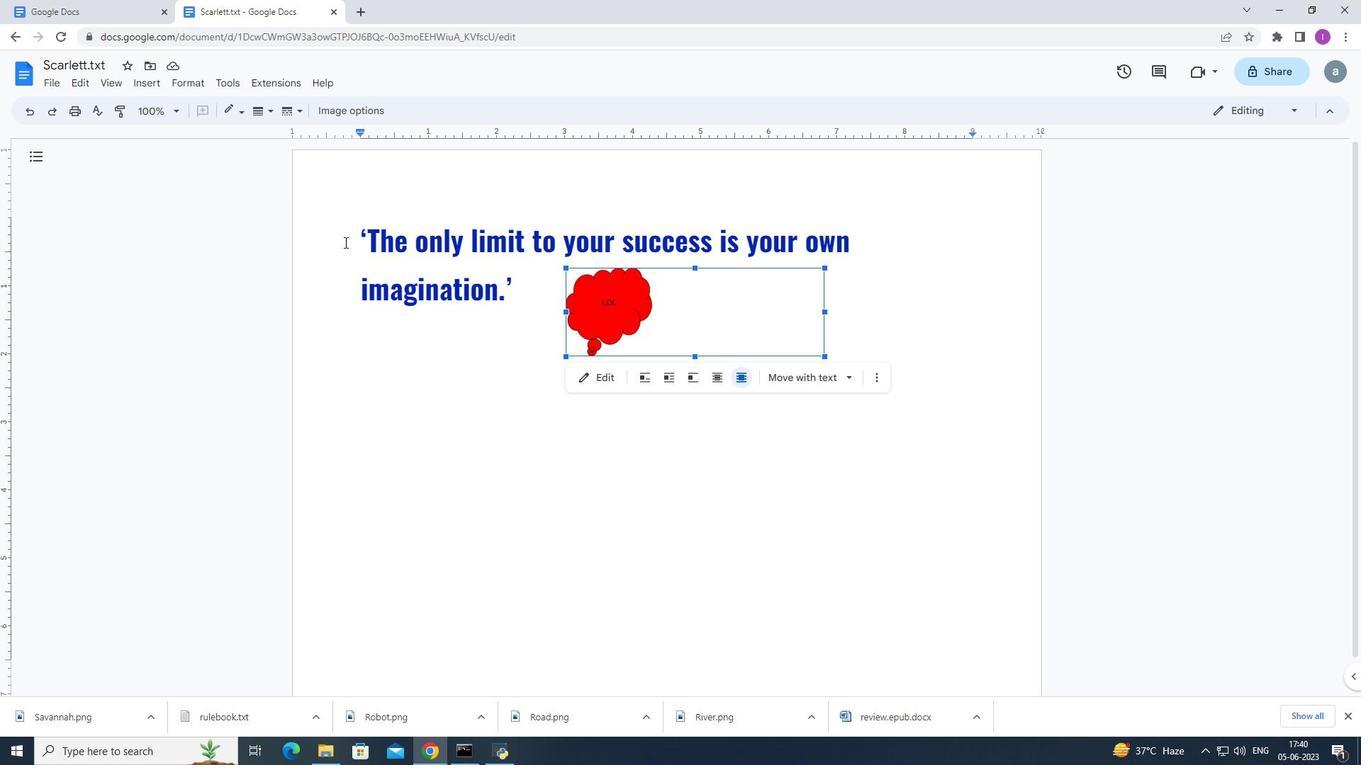 
Action: Mouse moved to (158, 87)
Screenshot: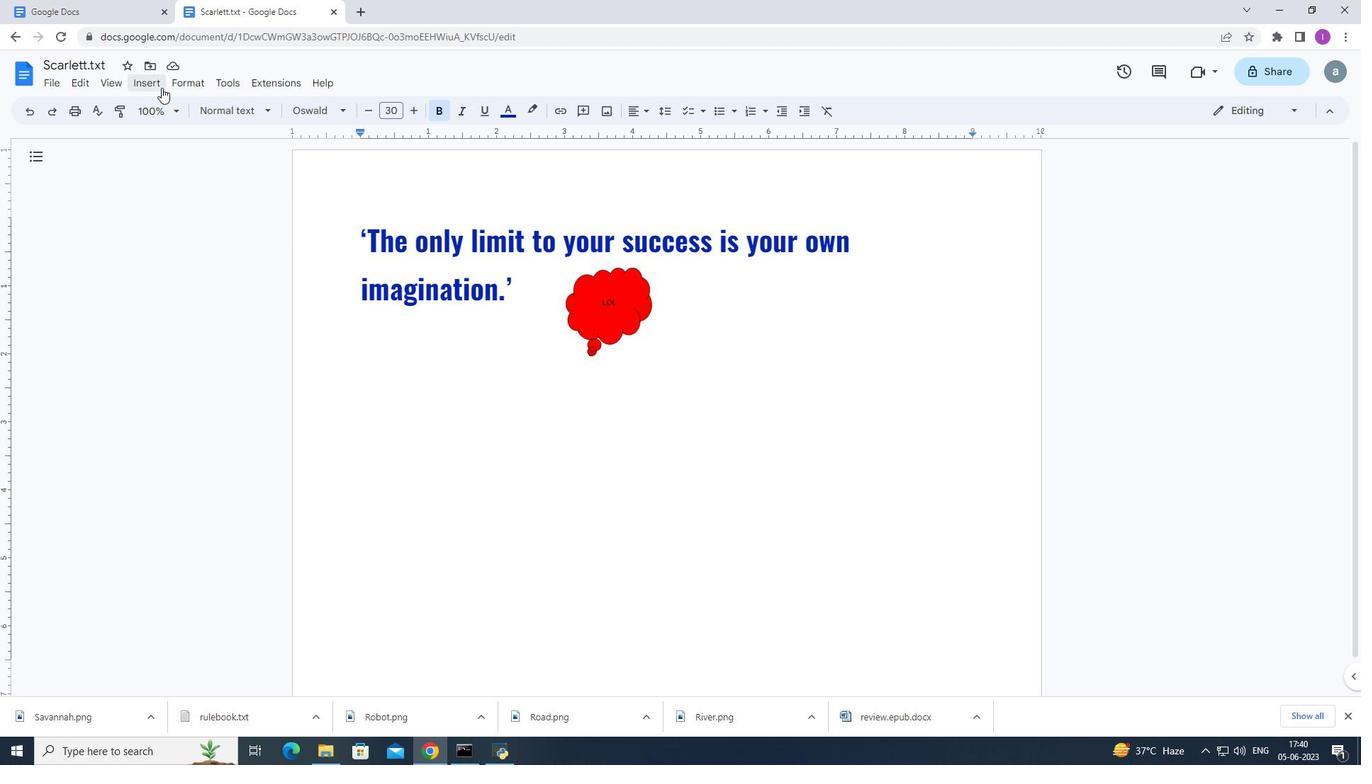 
Action: Mouse pressed left at (158, 87)
Screenshot: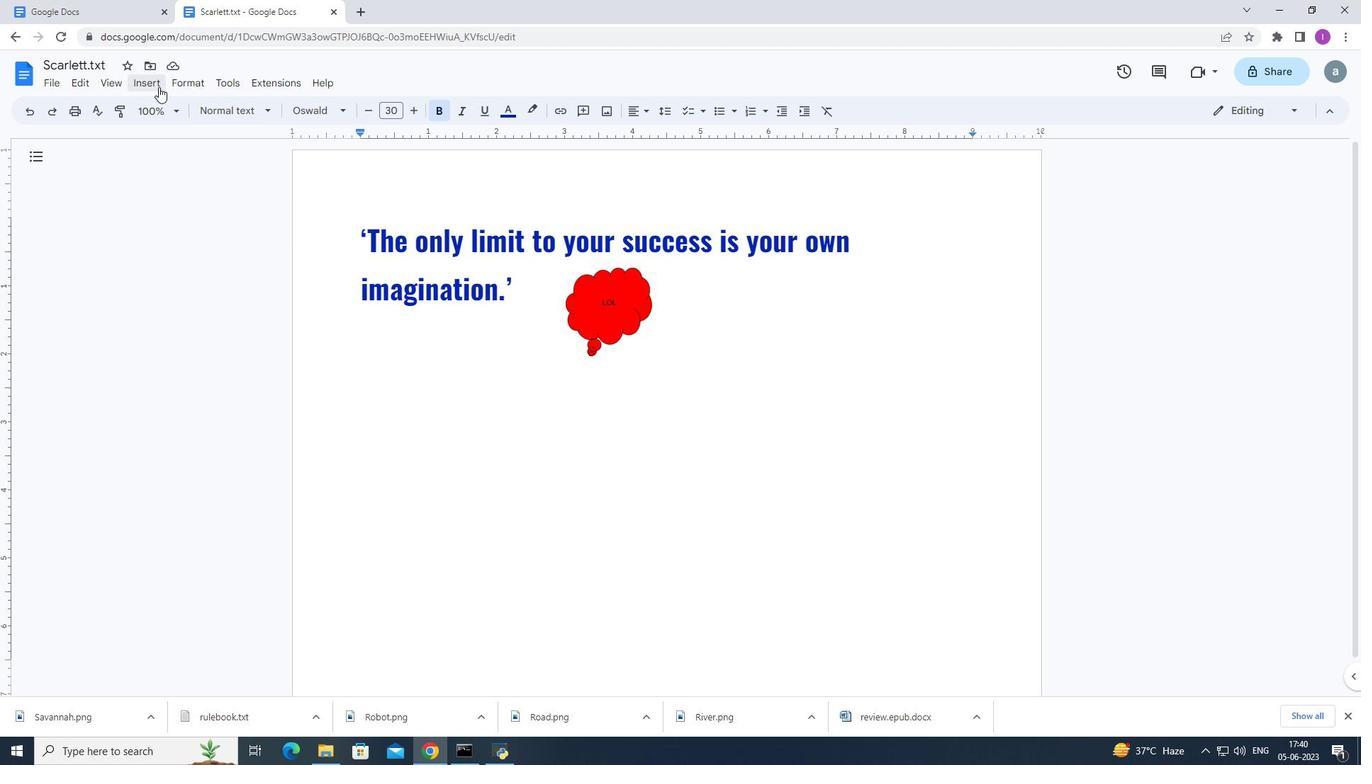 
Action: Mouse moved to (191, 216)
Screenshot: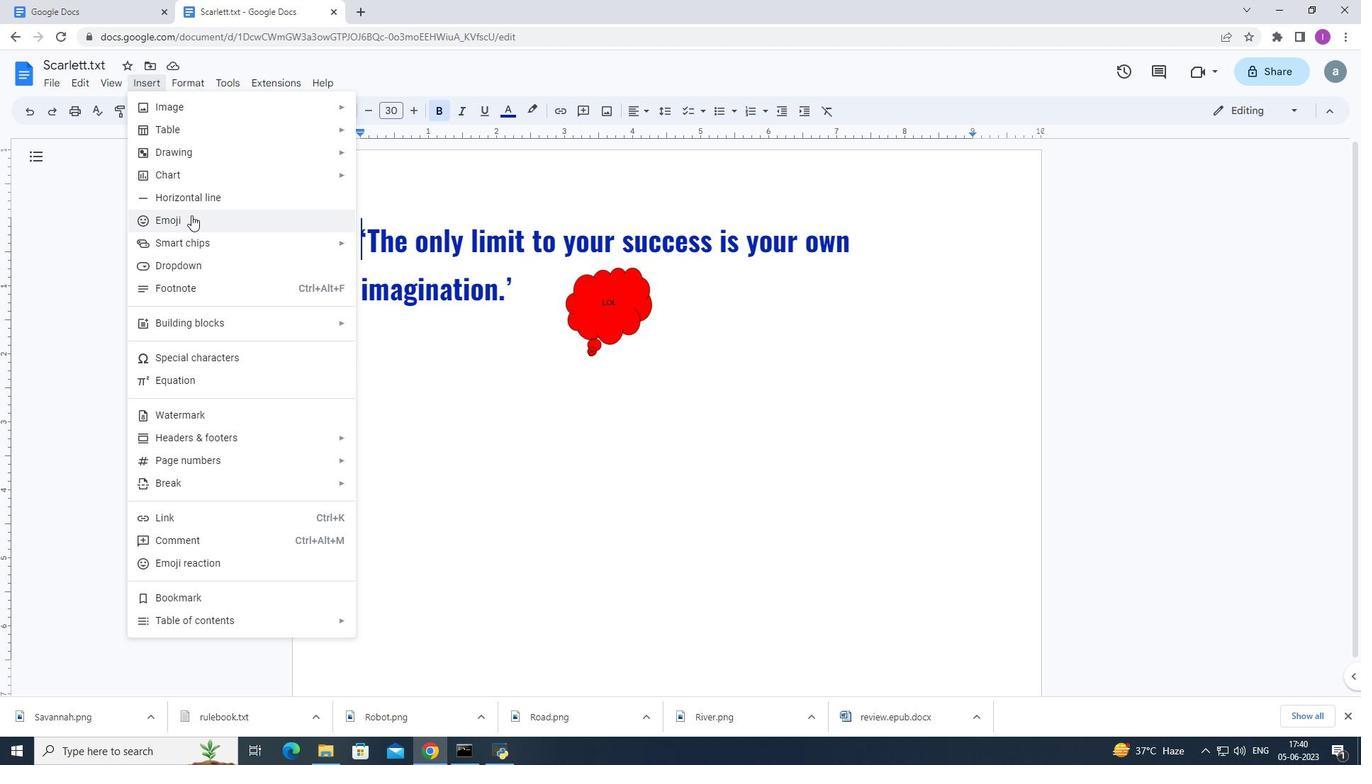 
Action: Mouse pressed left at (191, 216)
Screenshot: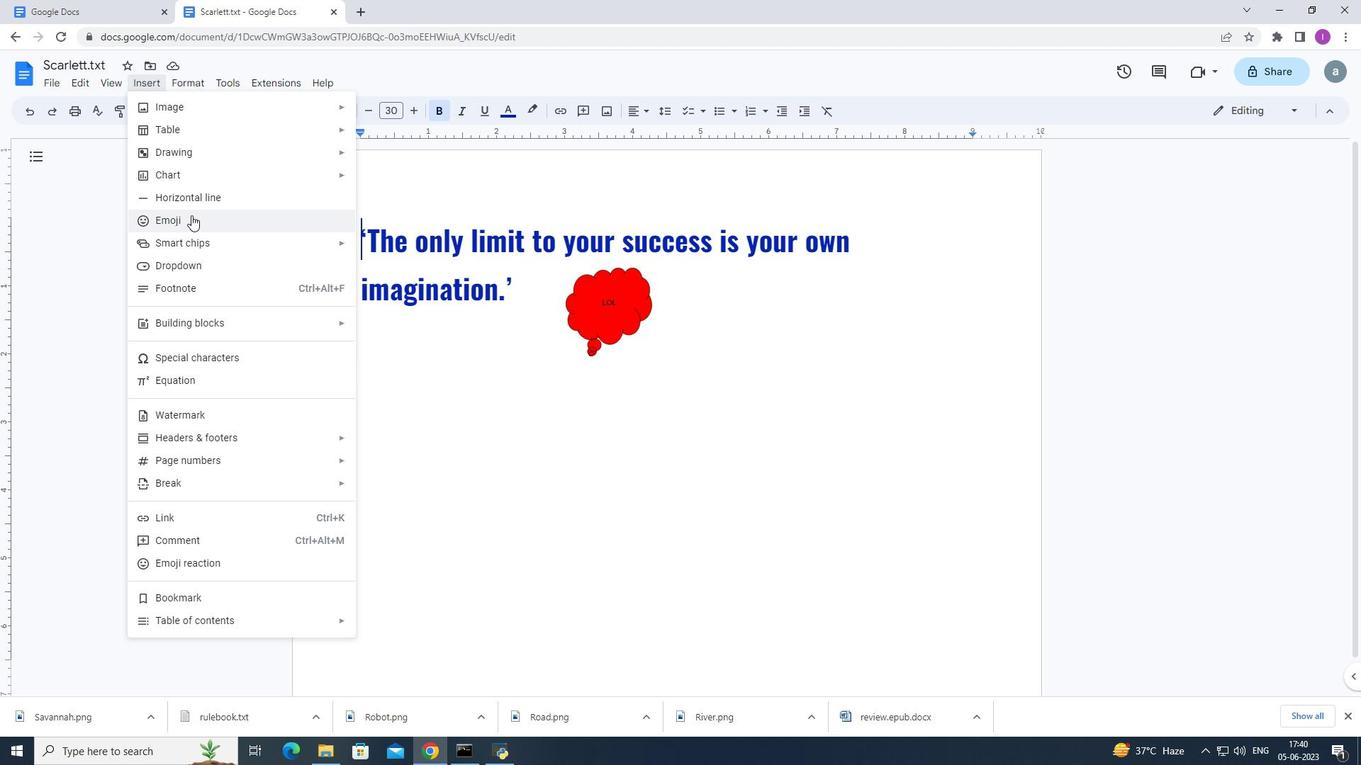 
Action: Mouse moved to (380, 538)
Screenshot: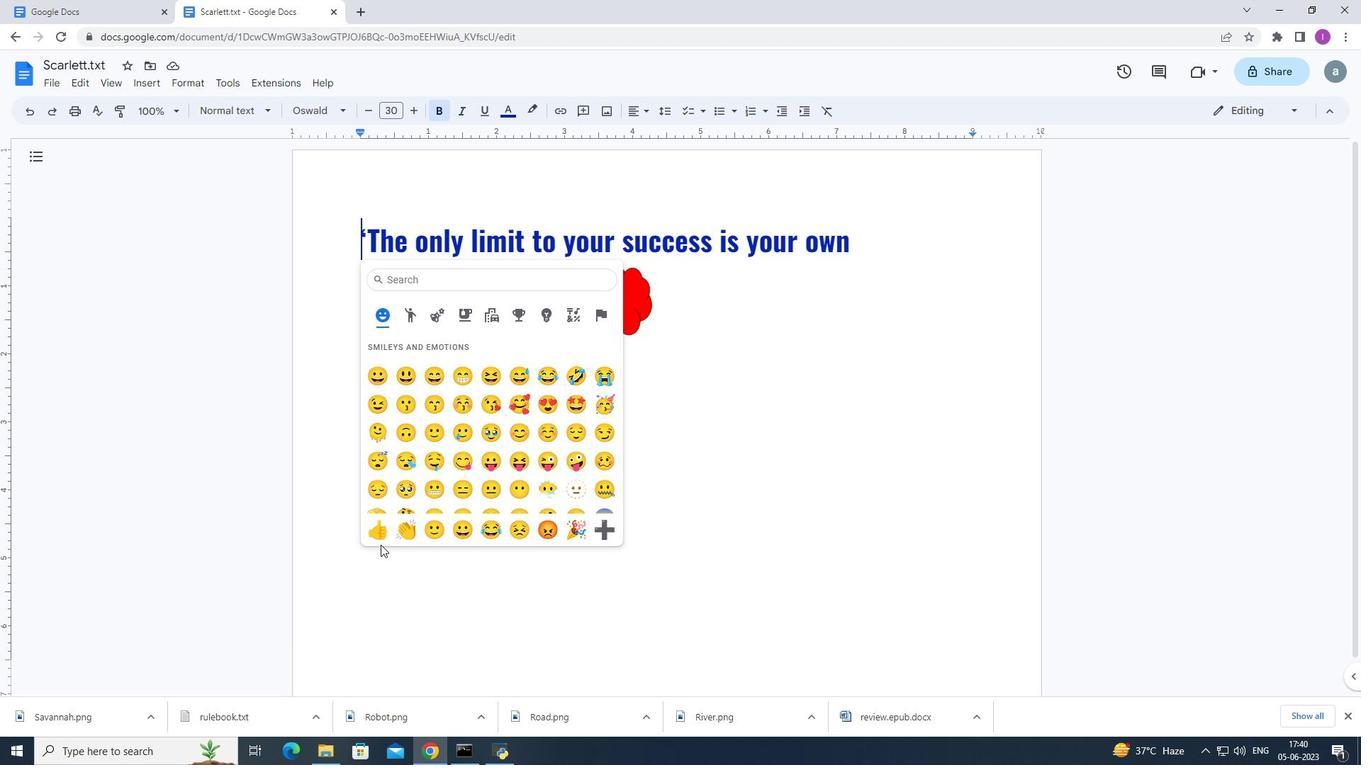 
Action: Mouse pressed left at (380, 538)
Screenshot: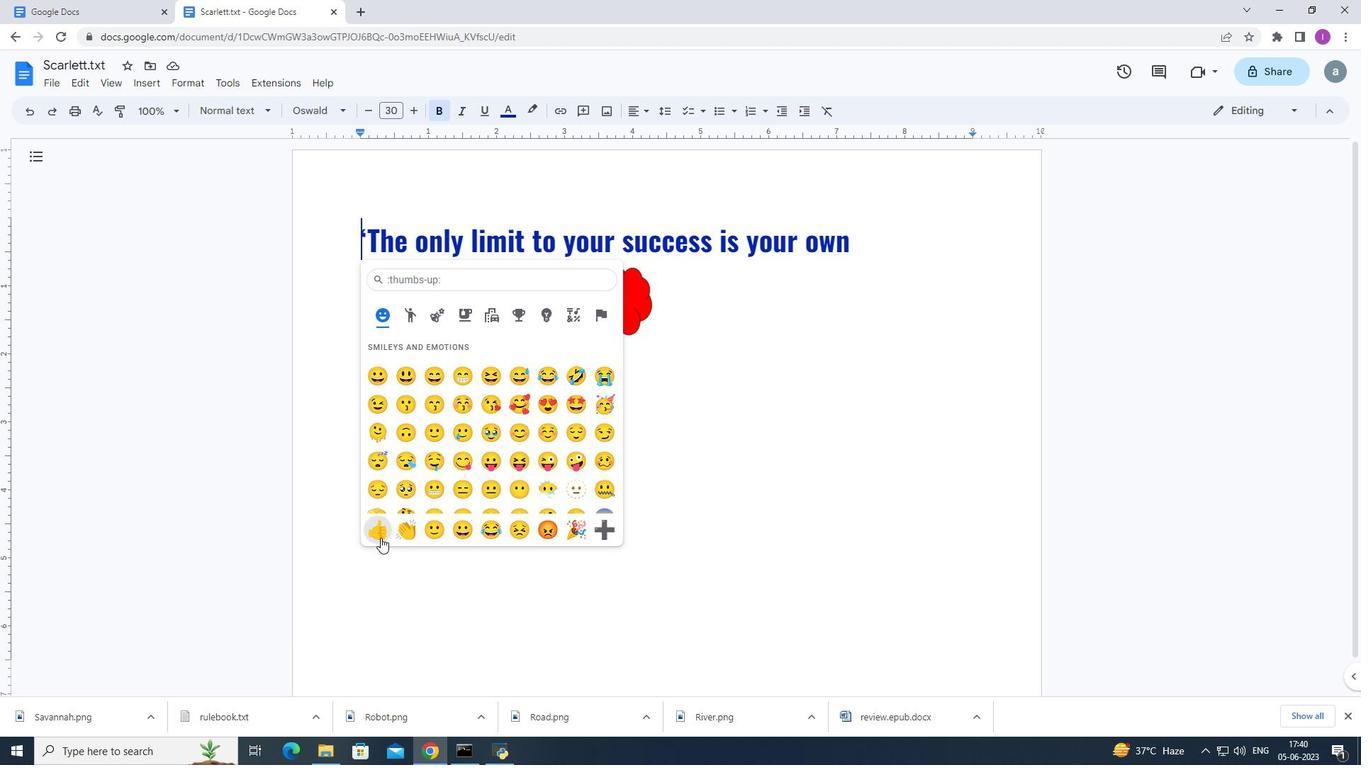 
Action: Mouse moved to (381, 504)
Screenshot: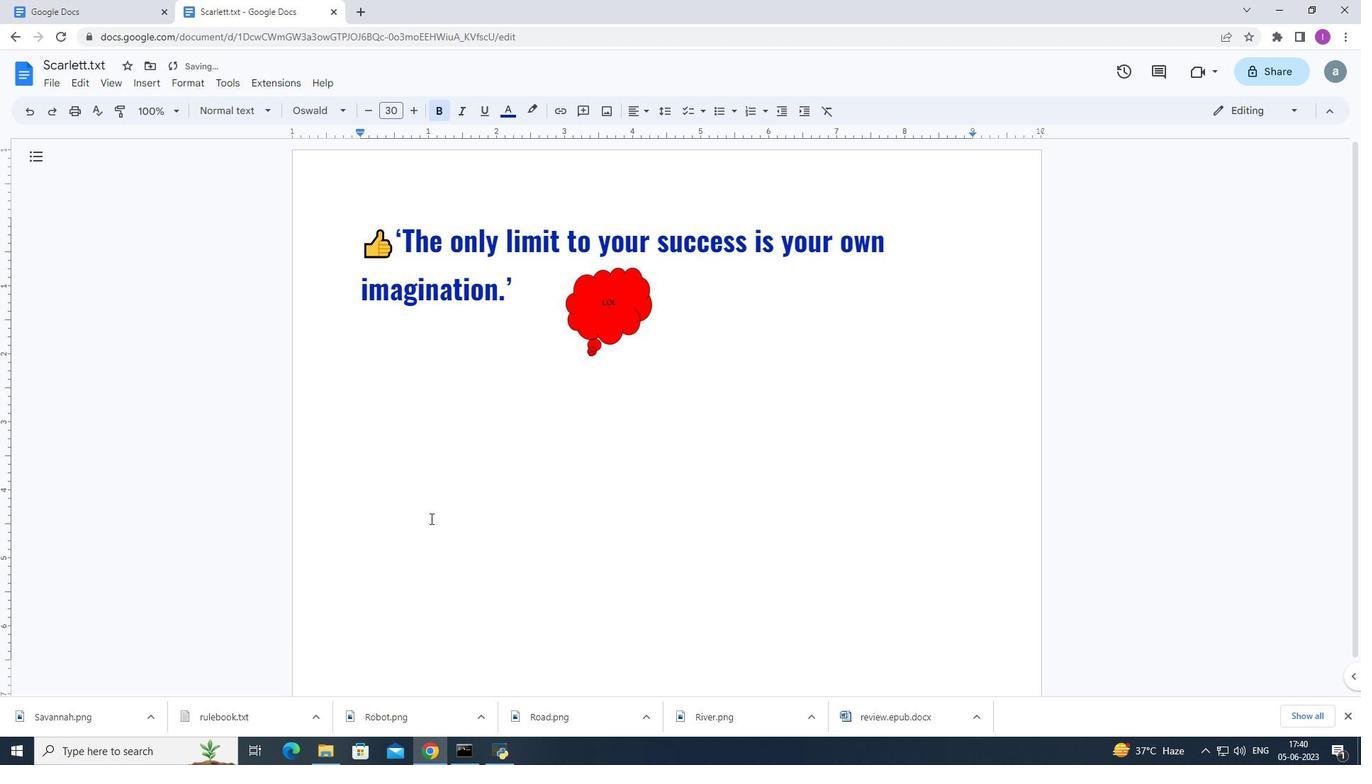 
